 Task: Create a due date automation trigger when advanced on, on the monday before a card is due add fields with custom field "Resume" set to a date not in this week at 11:00 AM.
Action: Mouse moved to (1184, 99)
Screenshot: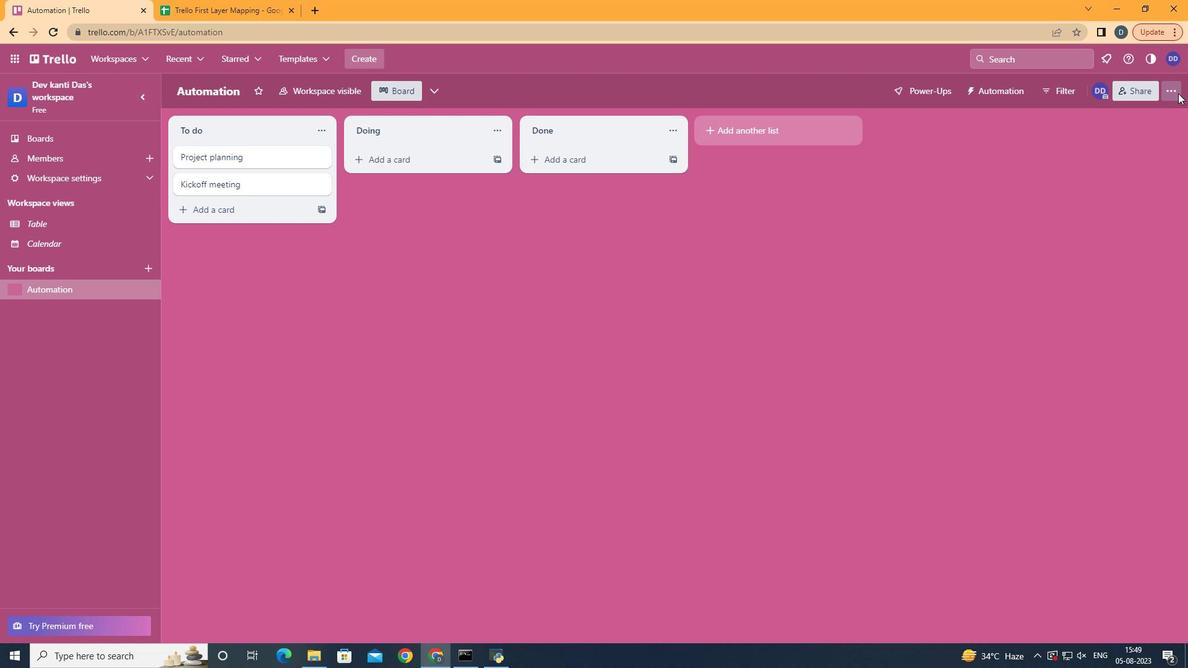 
Action: Mouse pressed left at (1184, 99)
Screenshot: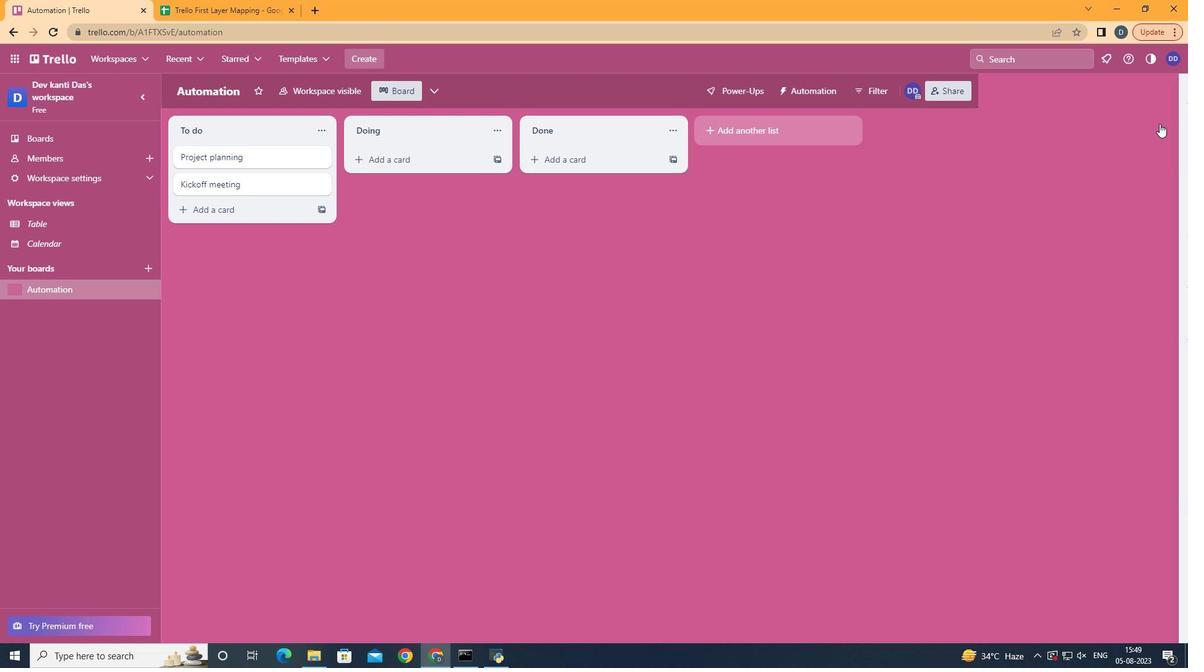 
Action: Mouse moved to (1084, 263)
Screenshot: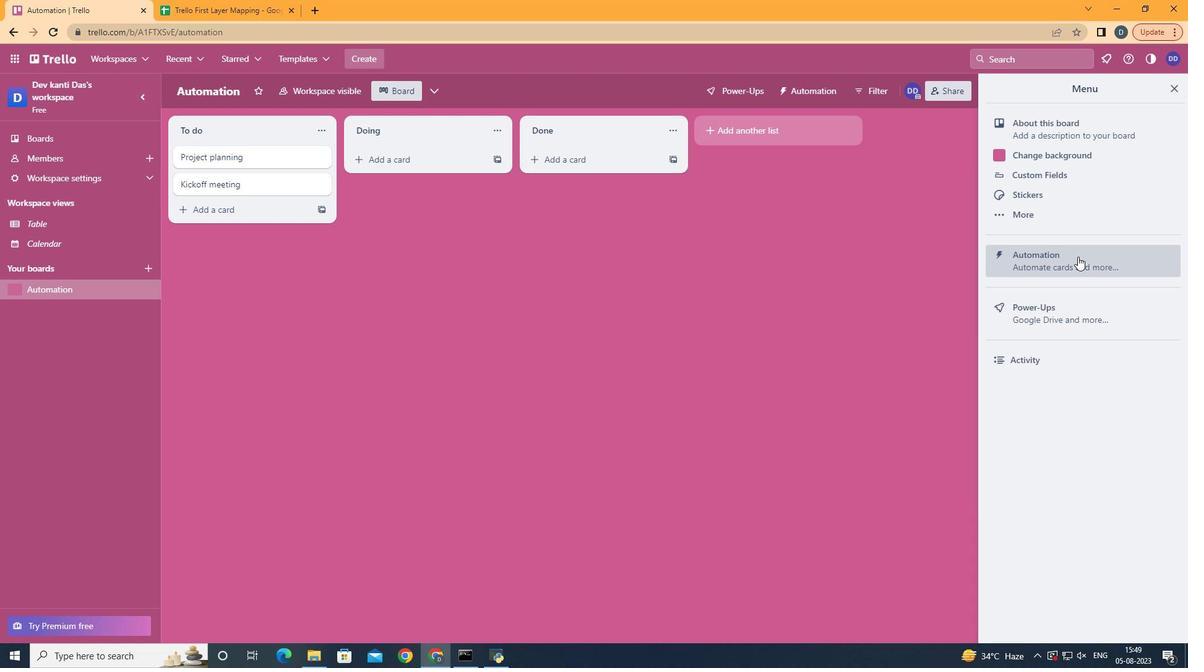 
Action: Mouse pressed left at (1084, 263)
Screenshot: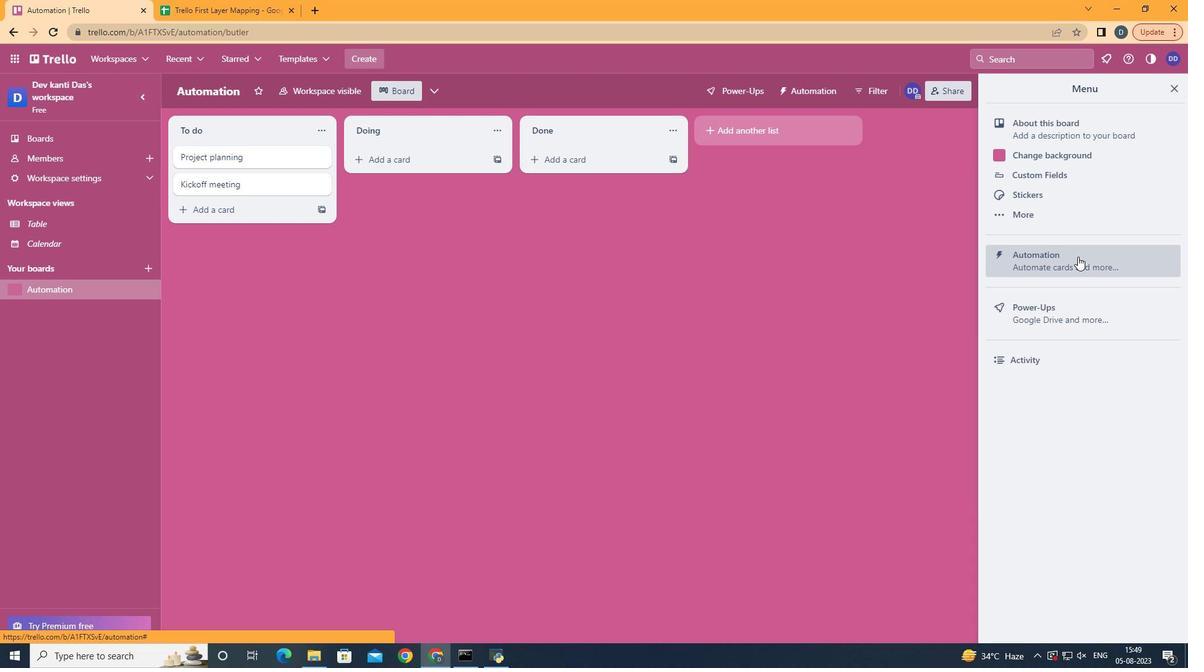 
Action: Mouse moved to (260, 257)
Screenshot: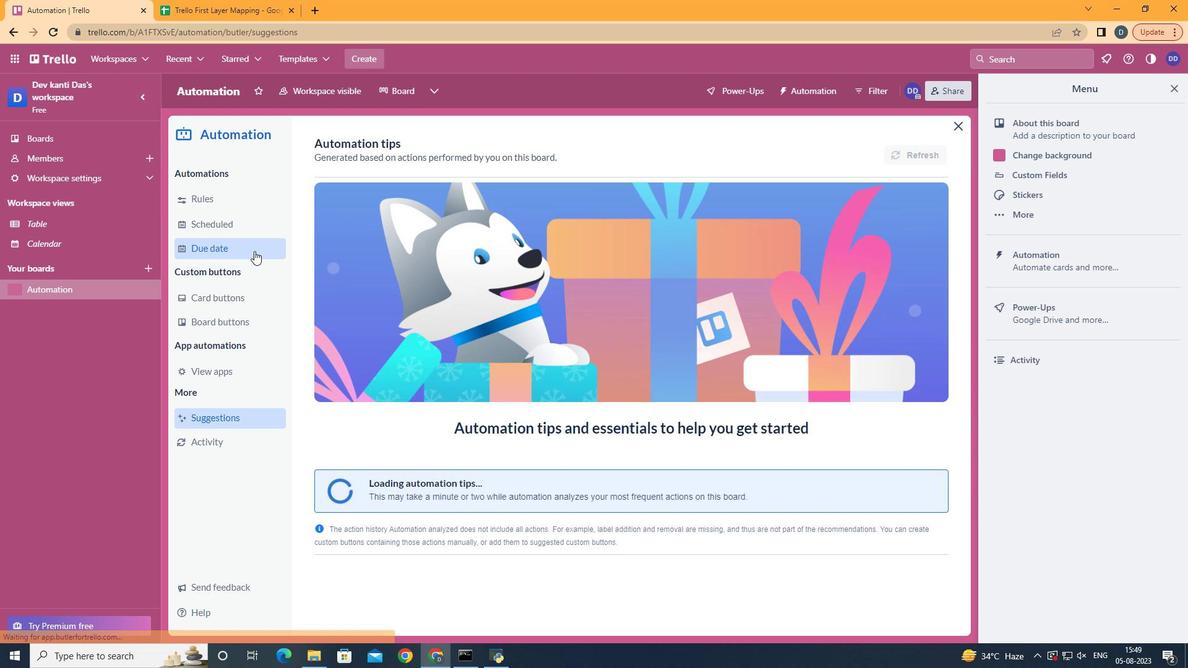 
Action: Mouse pressed left at (260, 257)
Screenshot: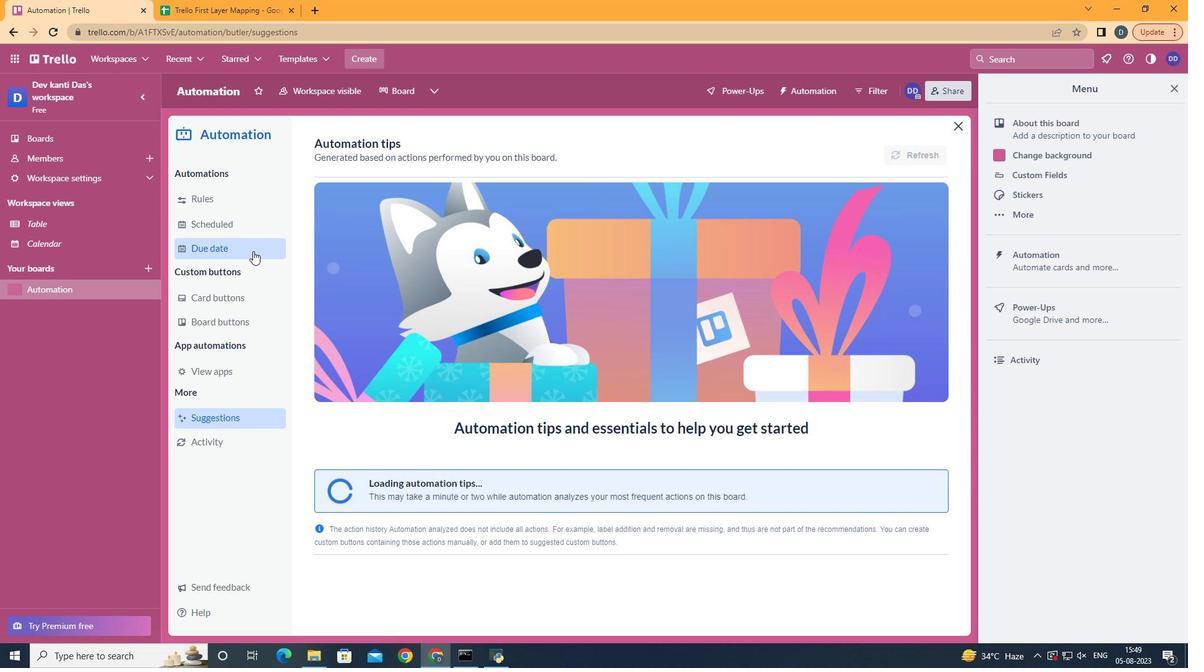 
Action: Mouse moved to (881, 156)
Screenshot: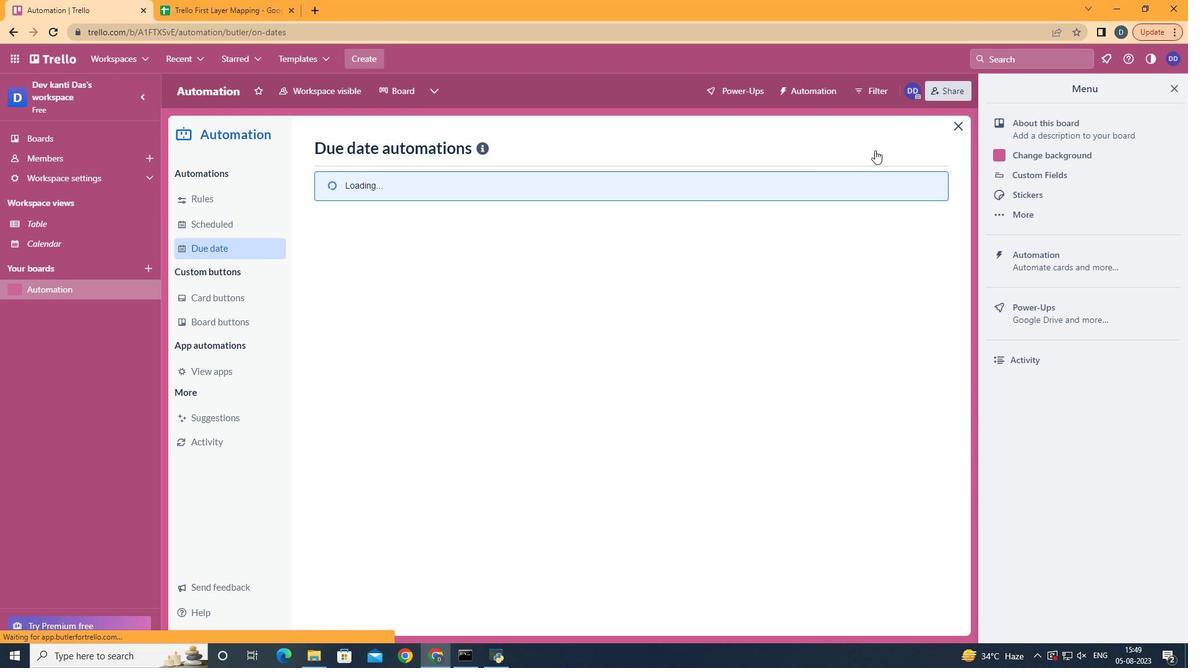 
Action: Mouse pressed left at (881, 156)
Screenshot: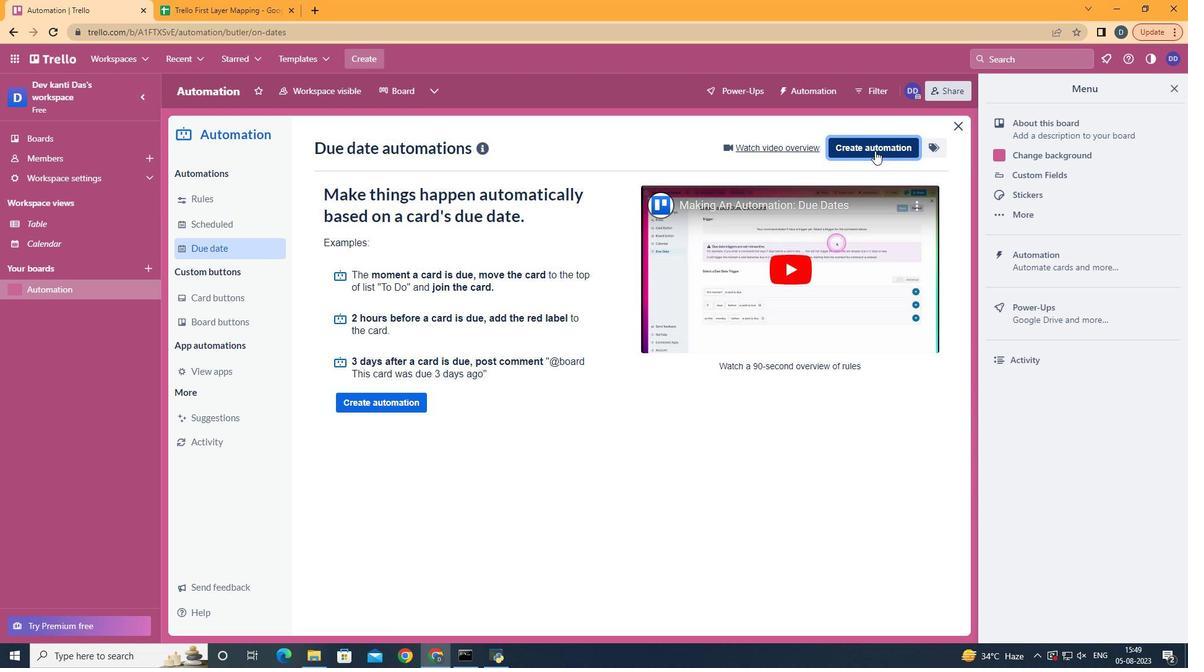 
Action: Mouse moved to (641, 275)
Screenshot: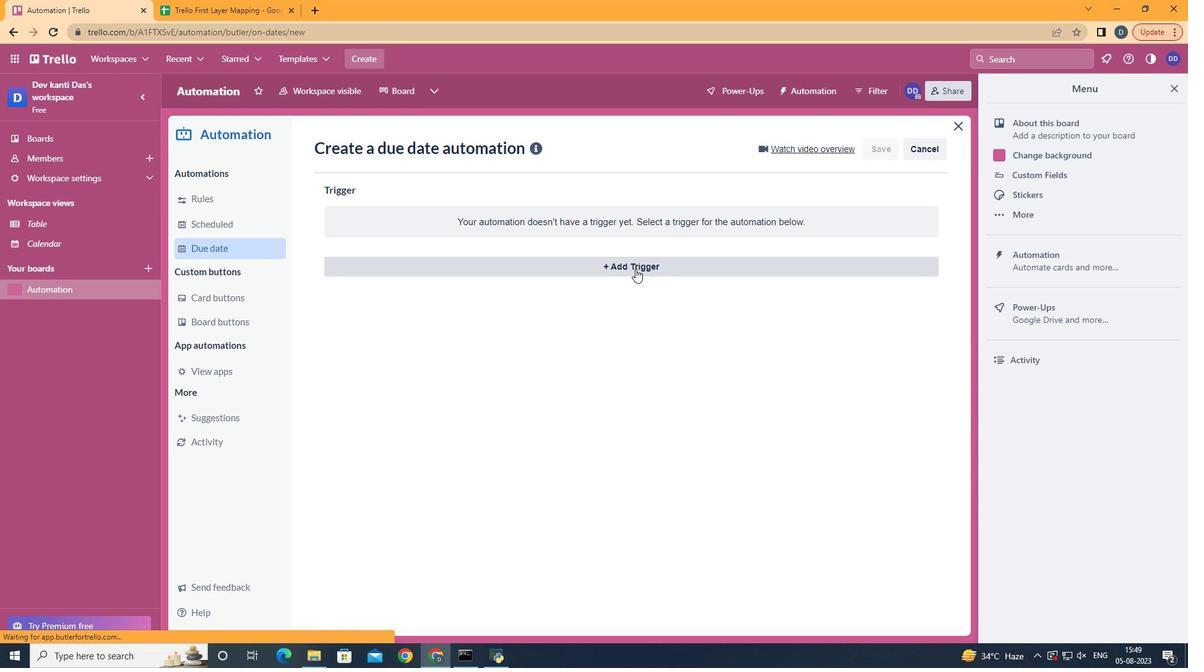 
Action: Mouse pressed left at (641, 275)
Screenshot: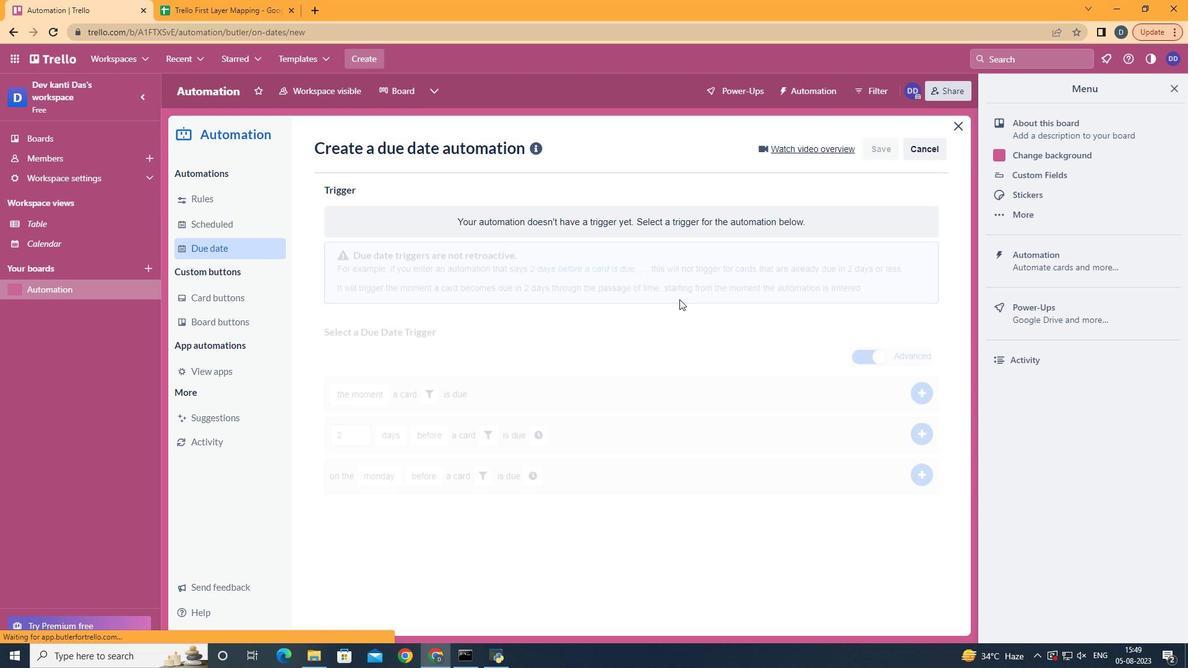 
Action: Mouse moved to (415, 324)
Screenshot: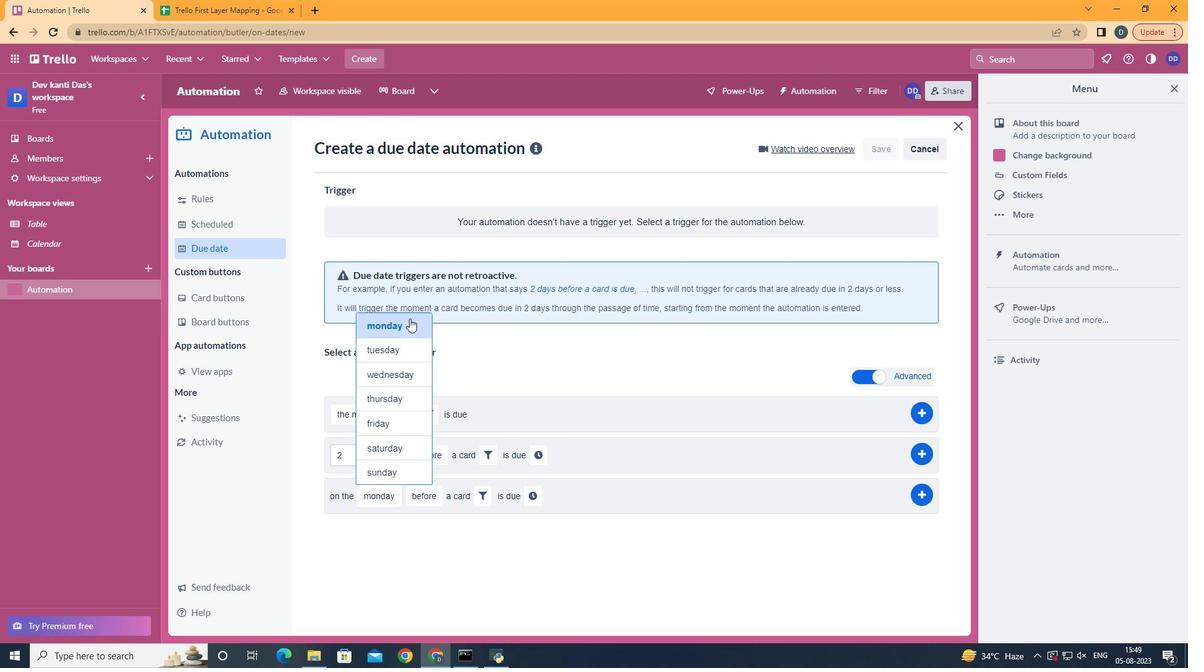 
Action: Mouse pressed left at (415, 324)
Screenshot: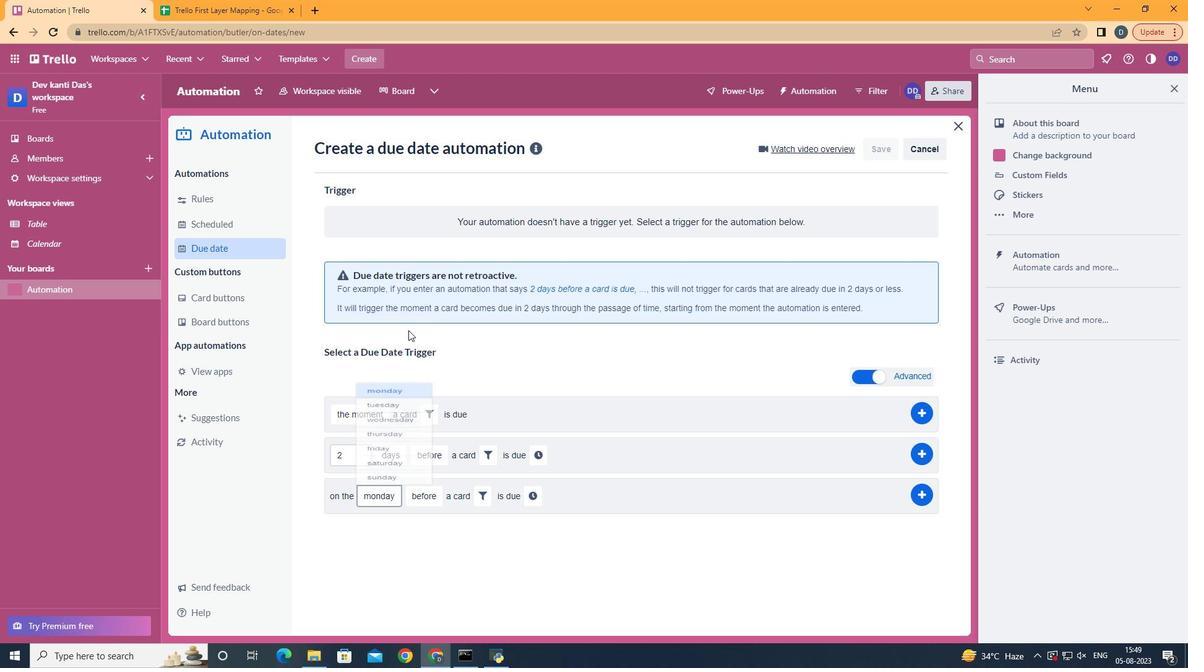 
Action: Mouse moved to (439, 530)
Screenshot: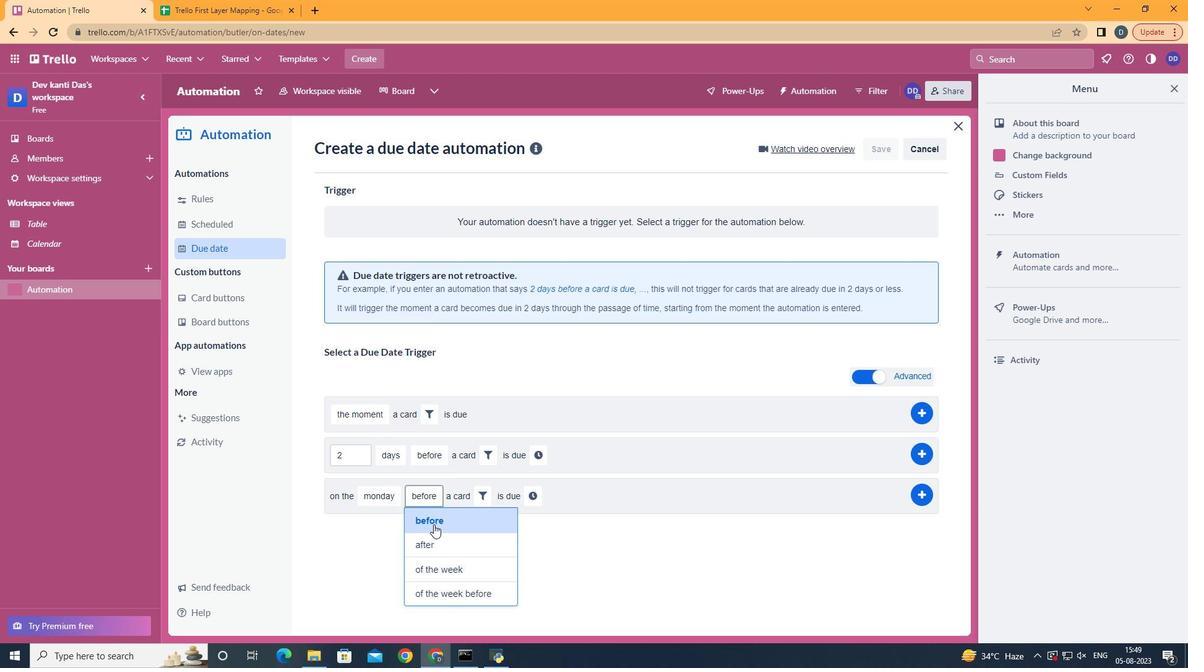 
Action: Mouse pressed left at (439, 530)
Screenshot: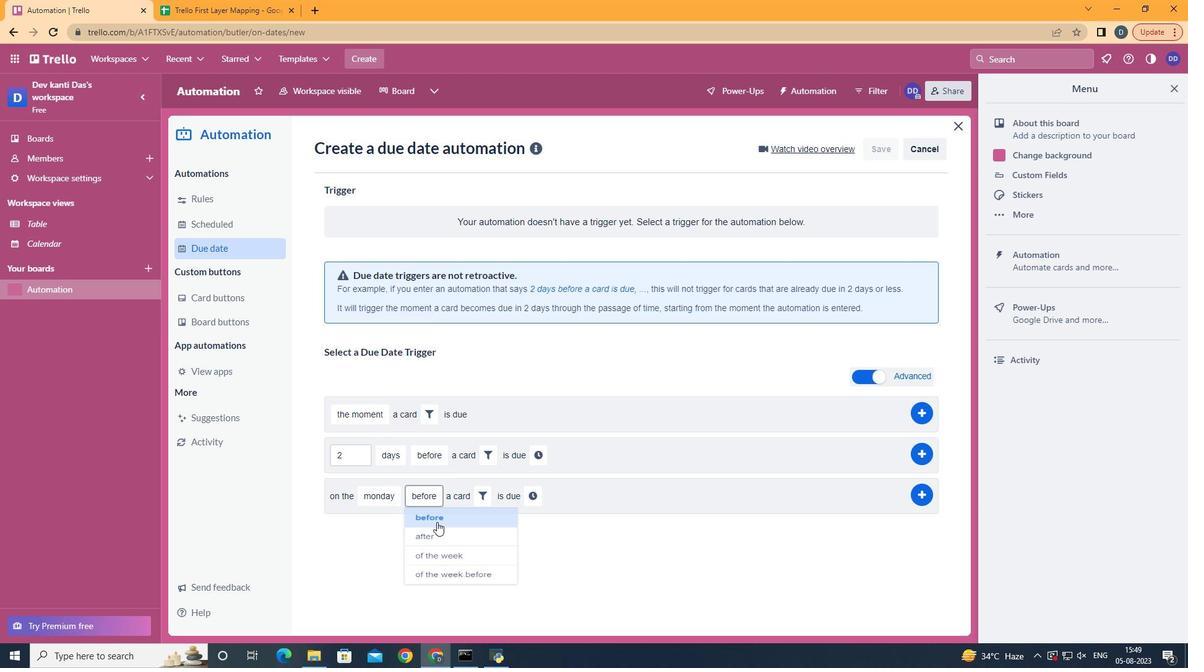 
Action: Mouse moved to (489, 510)
Screenshot: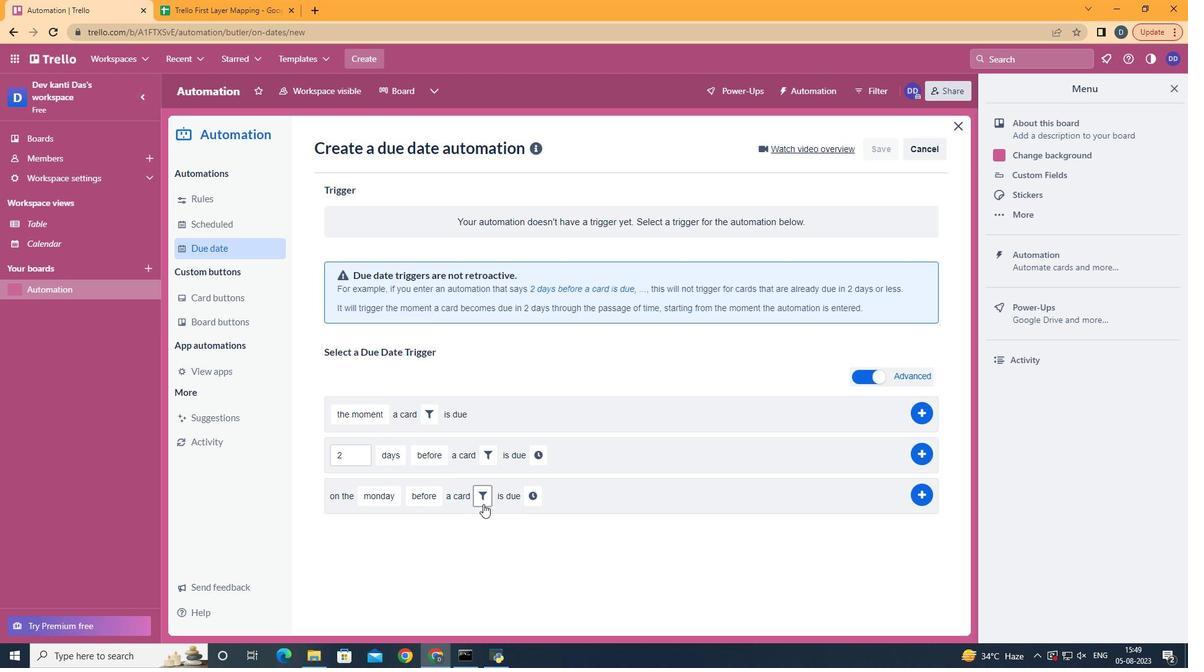 
Action: Mouse pressed left at (489, 510)
Screenshot: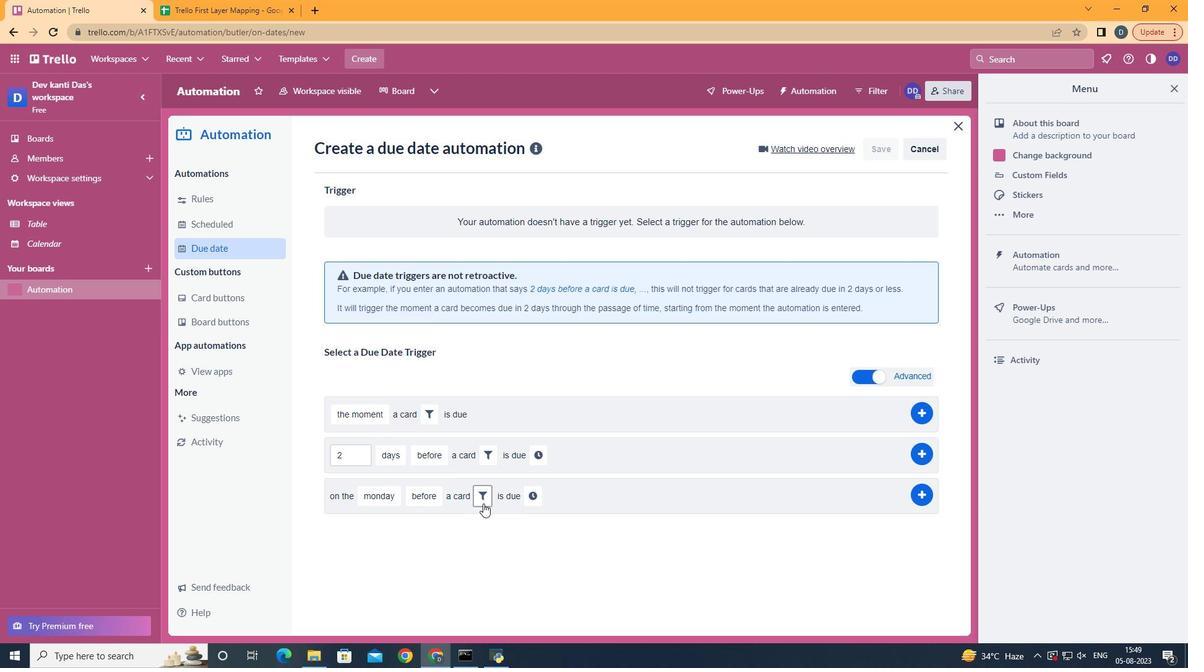 
Action: Mouse moved to (705, 537)
Screenshot: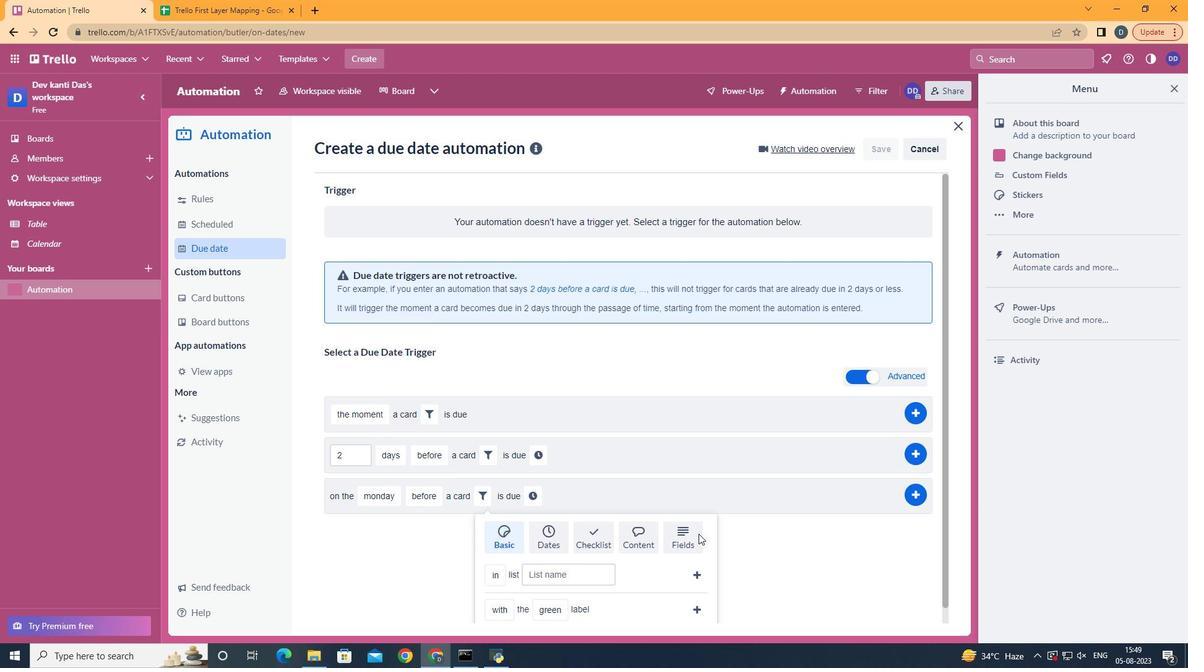 
Action: Mouse pressed left at (705, 537)
Screenshot: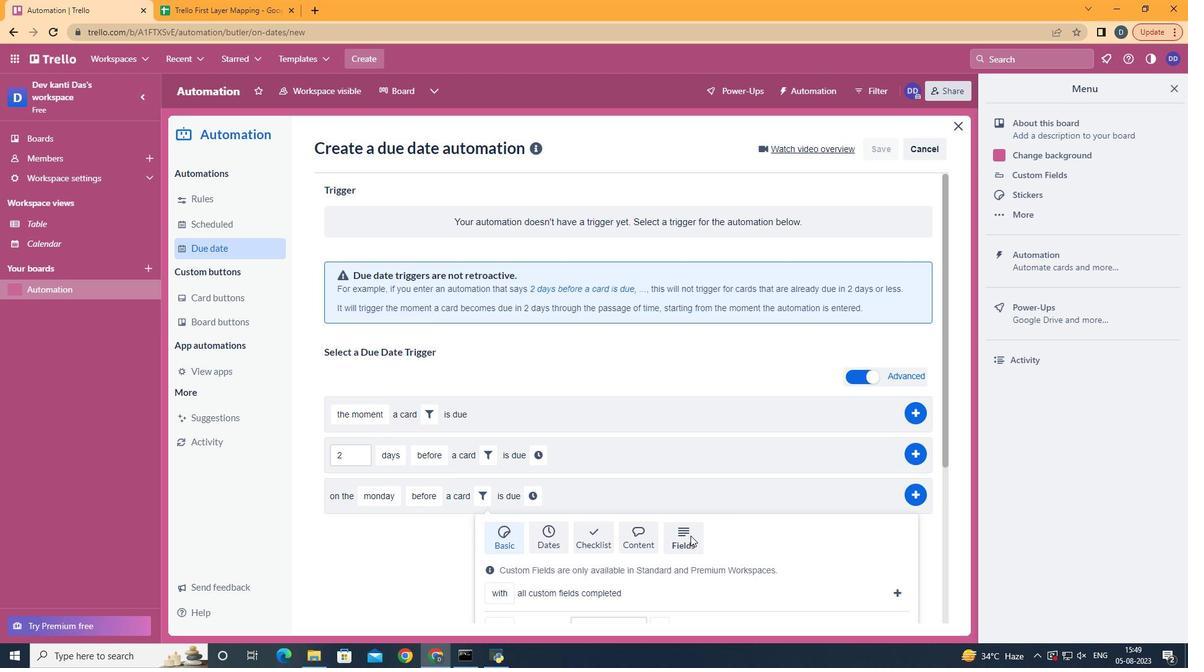 
Action: Mouse moved to (695, 538)
Screenshot: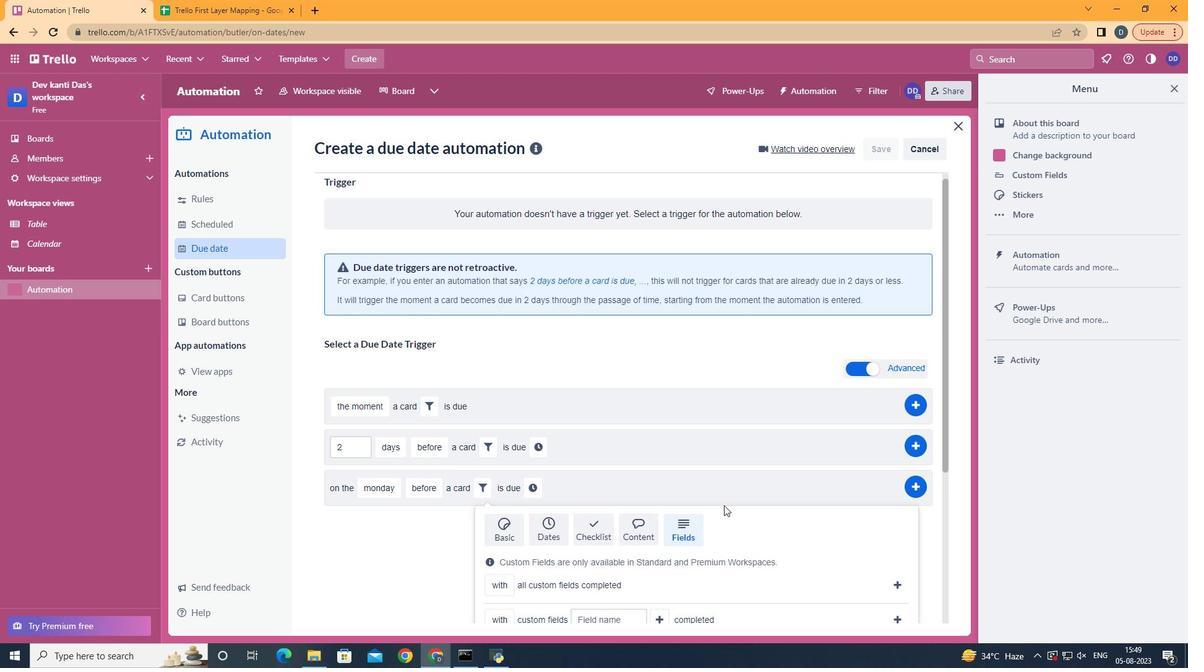 
Action: Mouse scrolled (695, 537) with delta (0, 0)
Screenshot: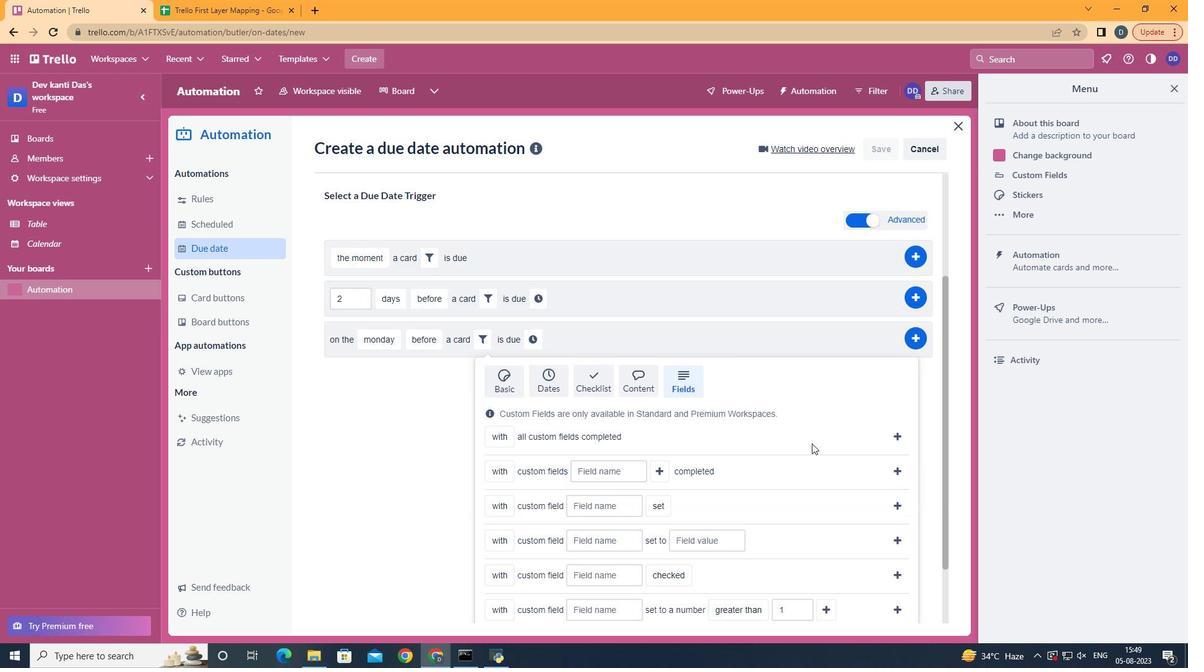 
Action: Mouse scrolled (695, 537) with delta (0, 0)
Screenshot: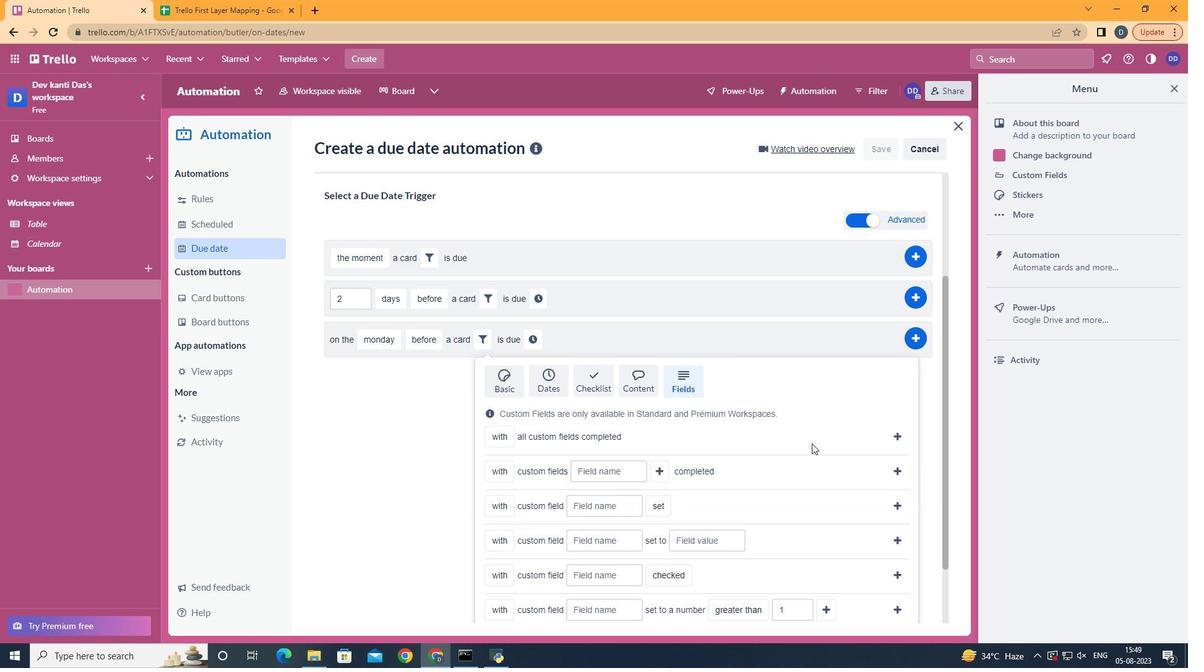 
Action: Mouse scrolled (695, 537) with delta (0, 0)
Screenshot: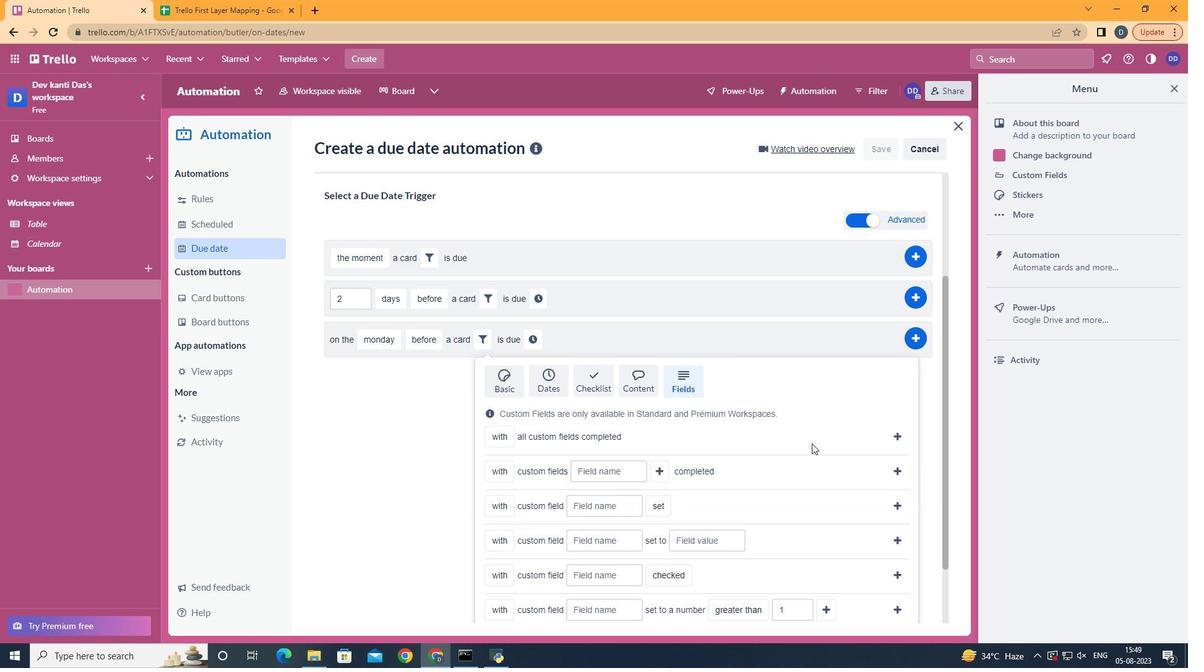 
Action: Mouse scrolled (695, 537) with delta (0, 0)
Screenshot: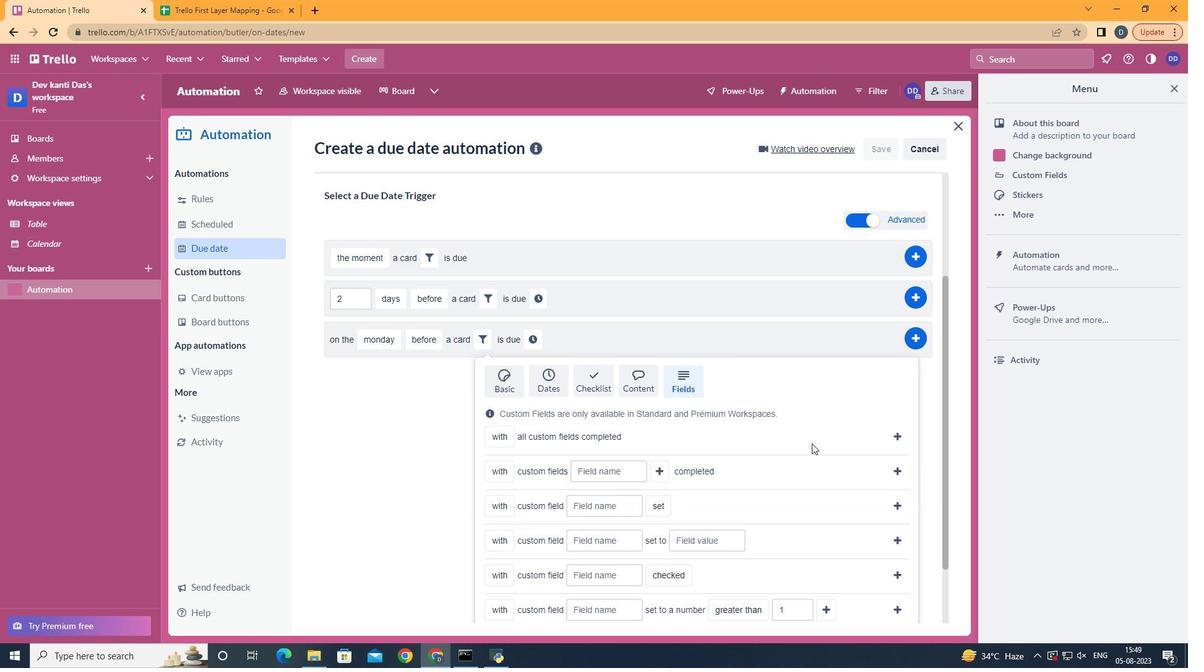 
Action: Mouse moved to (695, 533)
Screenshot: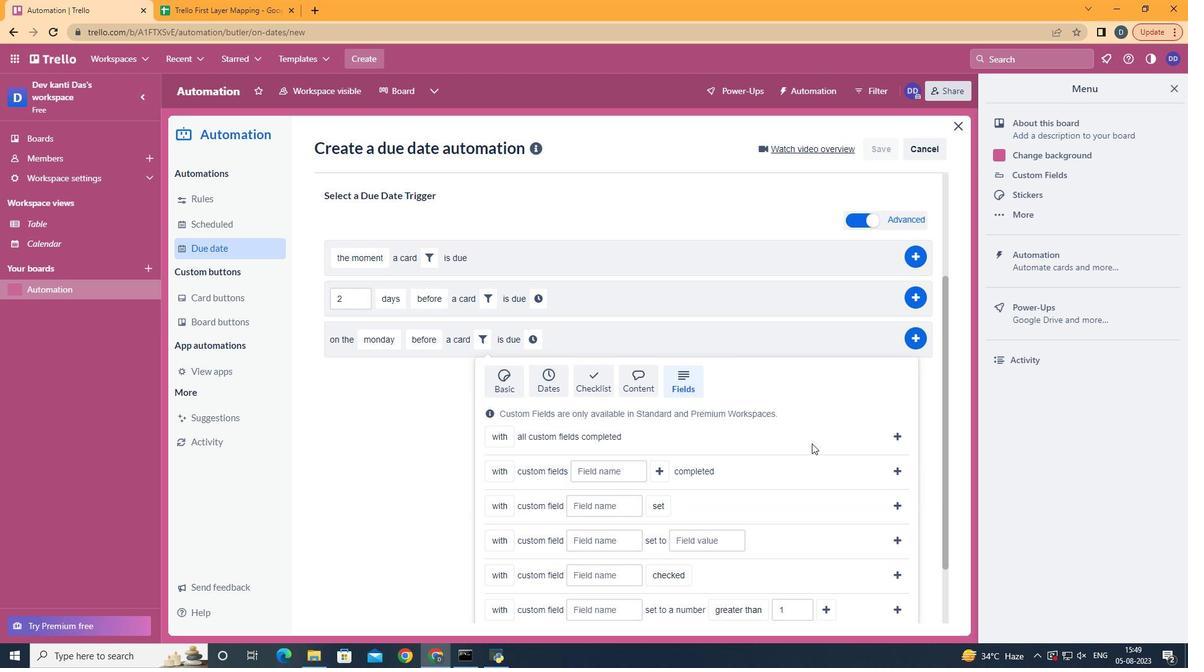 
Action: Mouse scrolled (695, 532) with delta (0, 0)
Screenshot: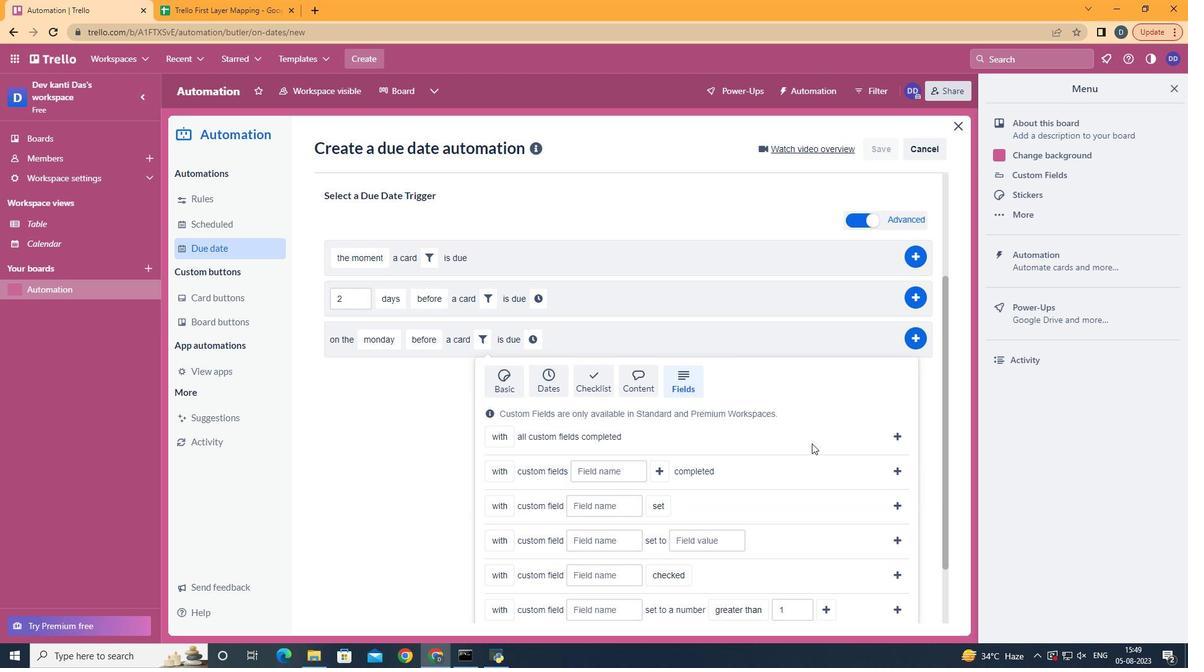 
Action: Mouse moved to (708, 524)
Screenshot: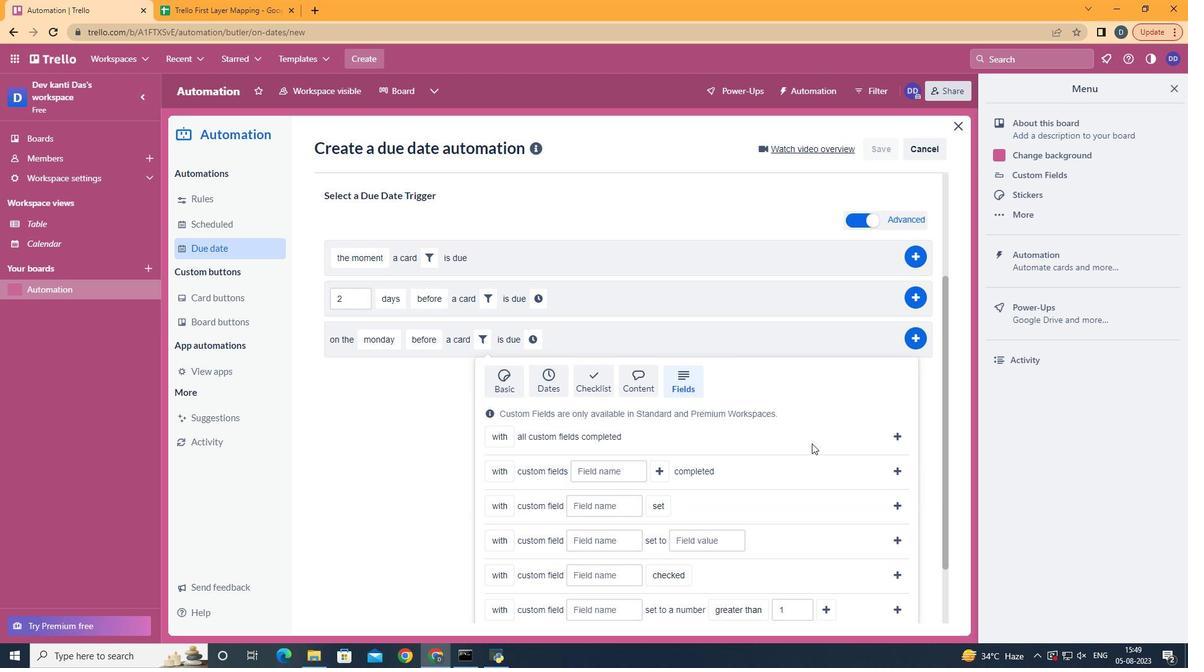 
Action: Mouse scrolled (708, 523) with delta (0, 0)
Screenshot: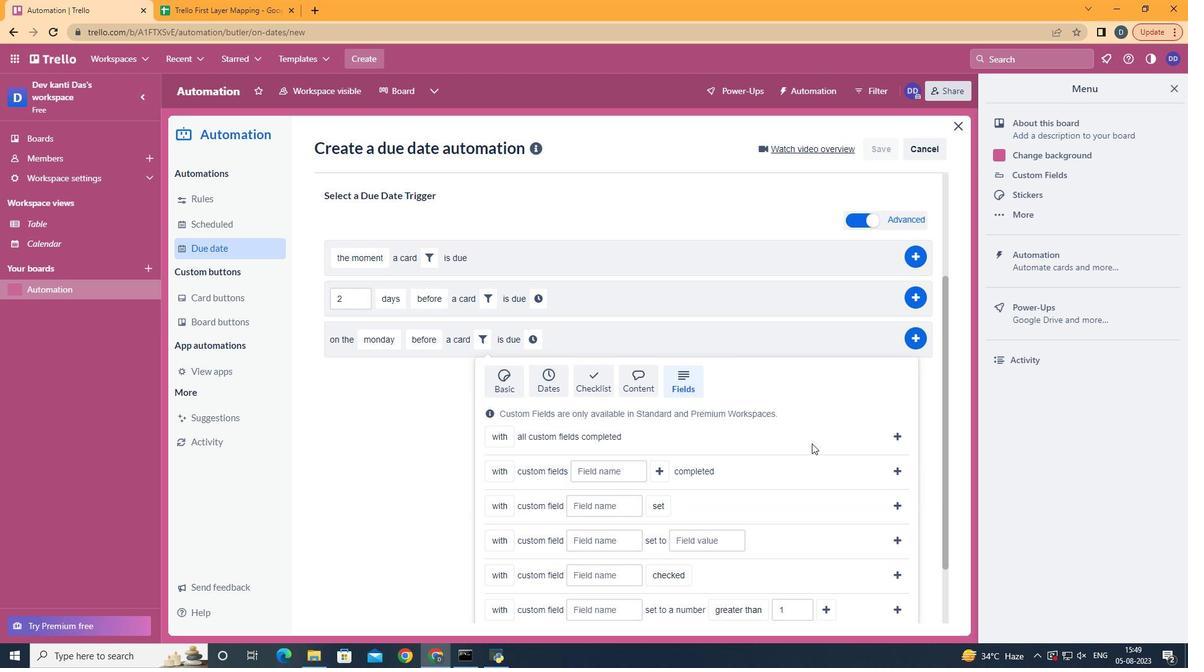 
Action: Mouse moved to (512, 594)
Screenshot: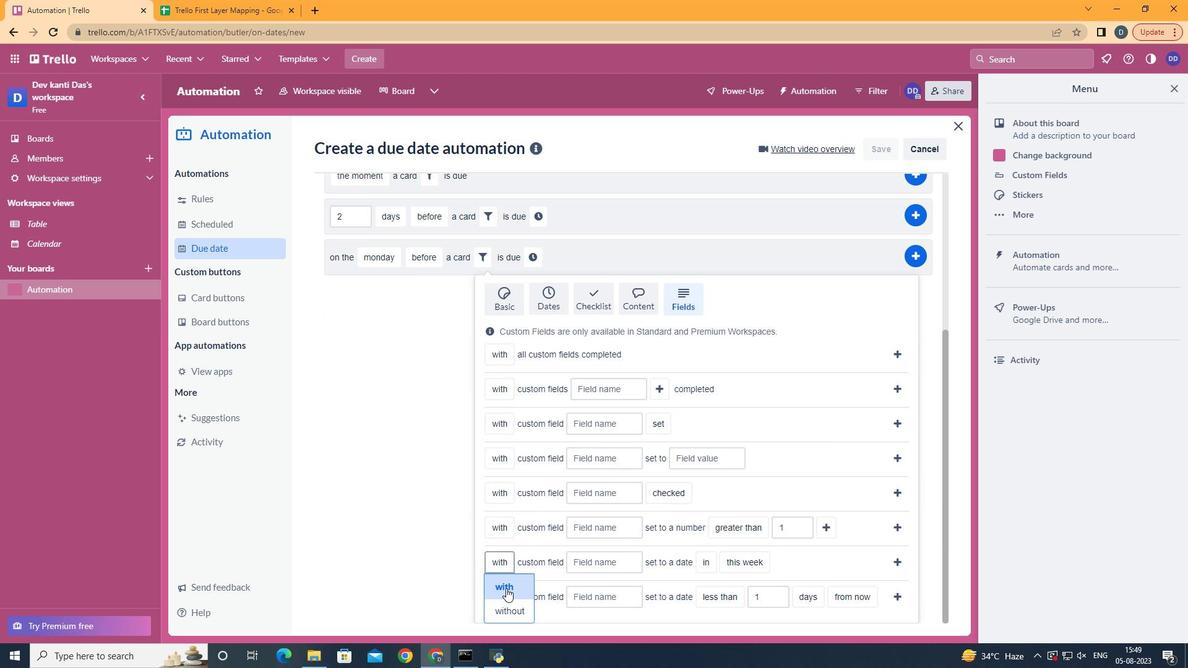 
Action: Mouse pressed left at (512, 594)
Screenshot: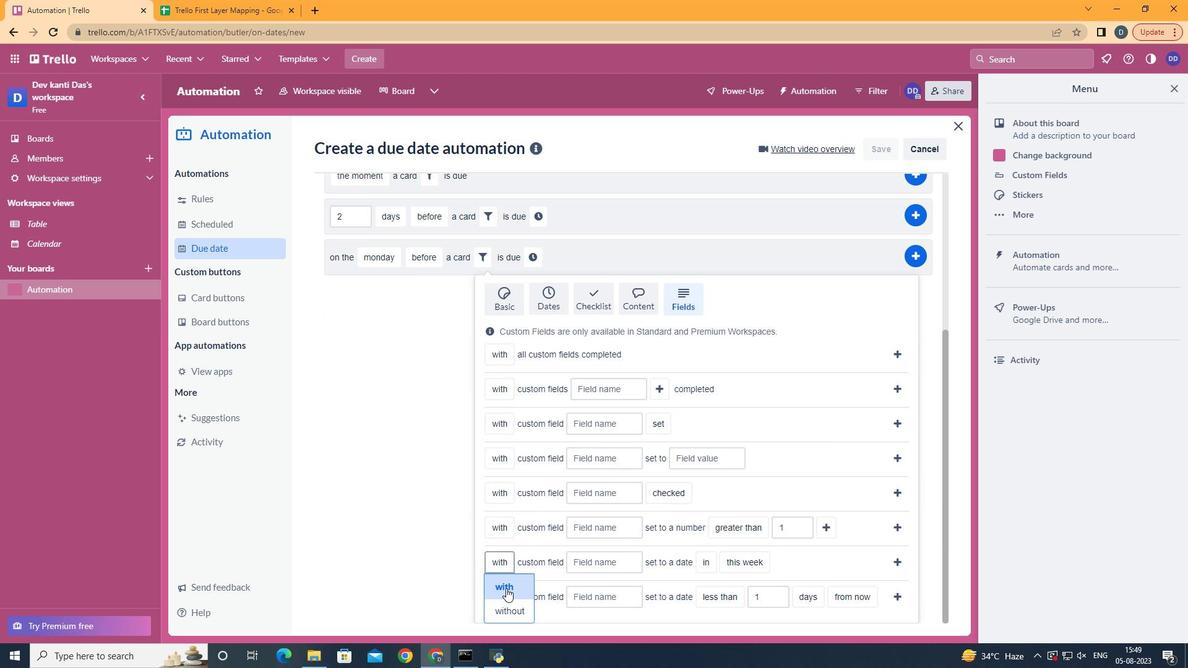 
Action: Mouse moved to (618, 569)
Screenshot: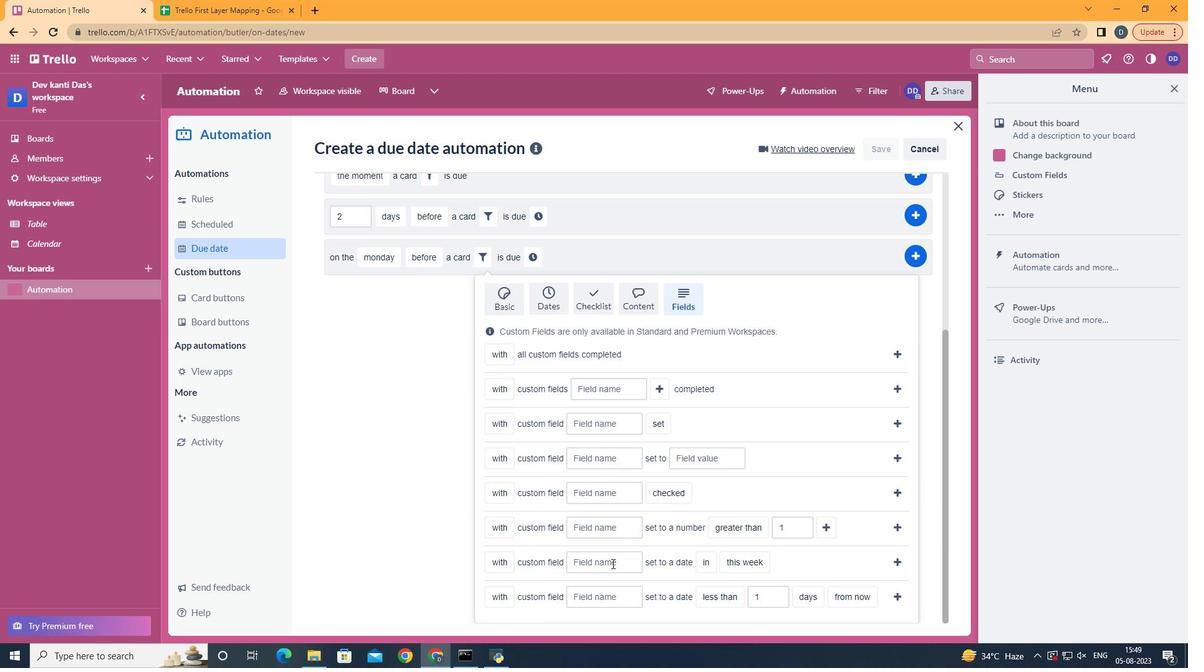 
Action: Mouse pressed left at (618, 569)
Screenshot: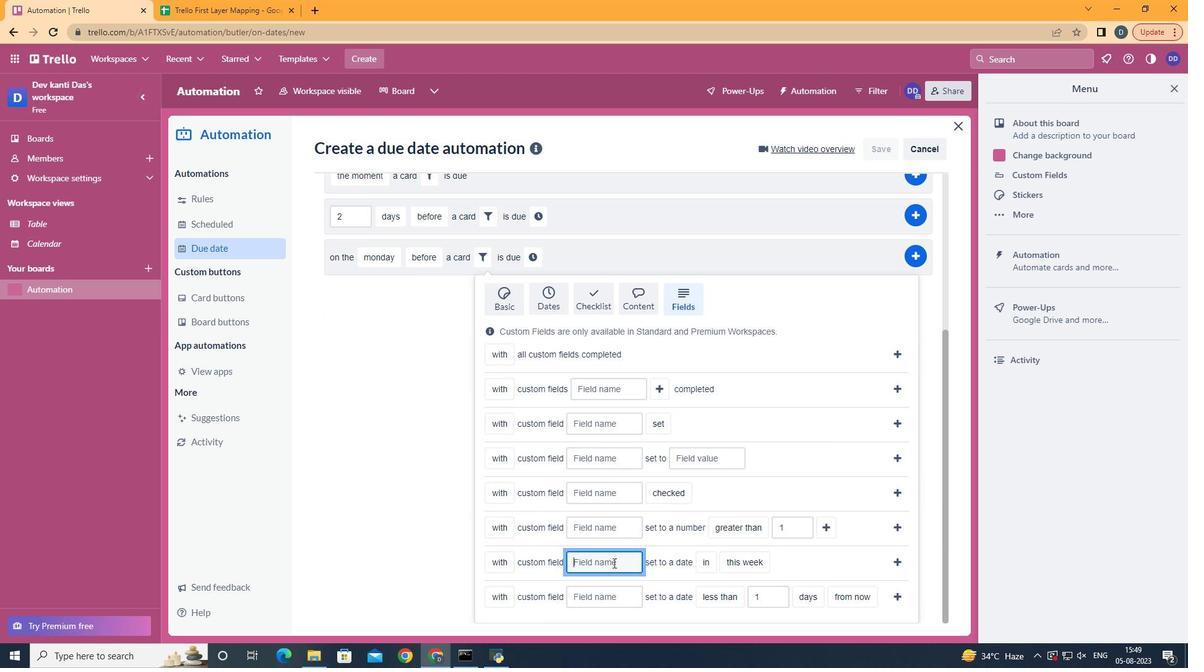 
Action: Mouse moved to (619, 569)
Screenshot: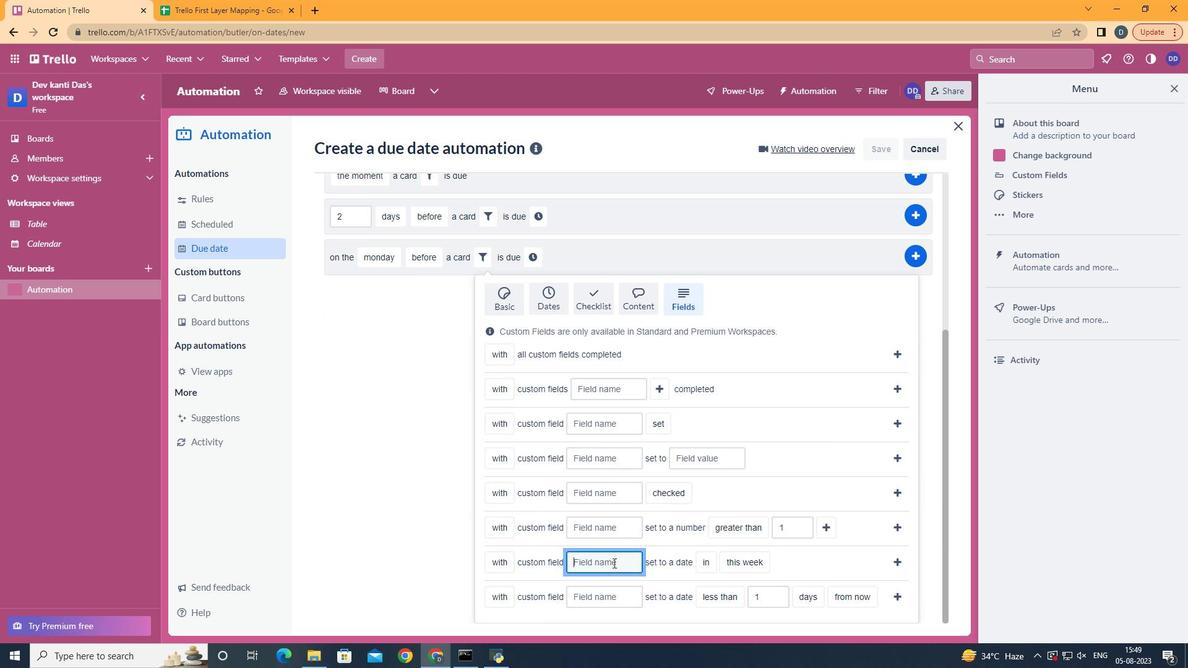 
Action: Key pressed <Key.shift>Resume
Screenshot: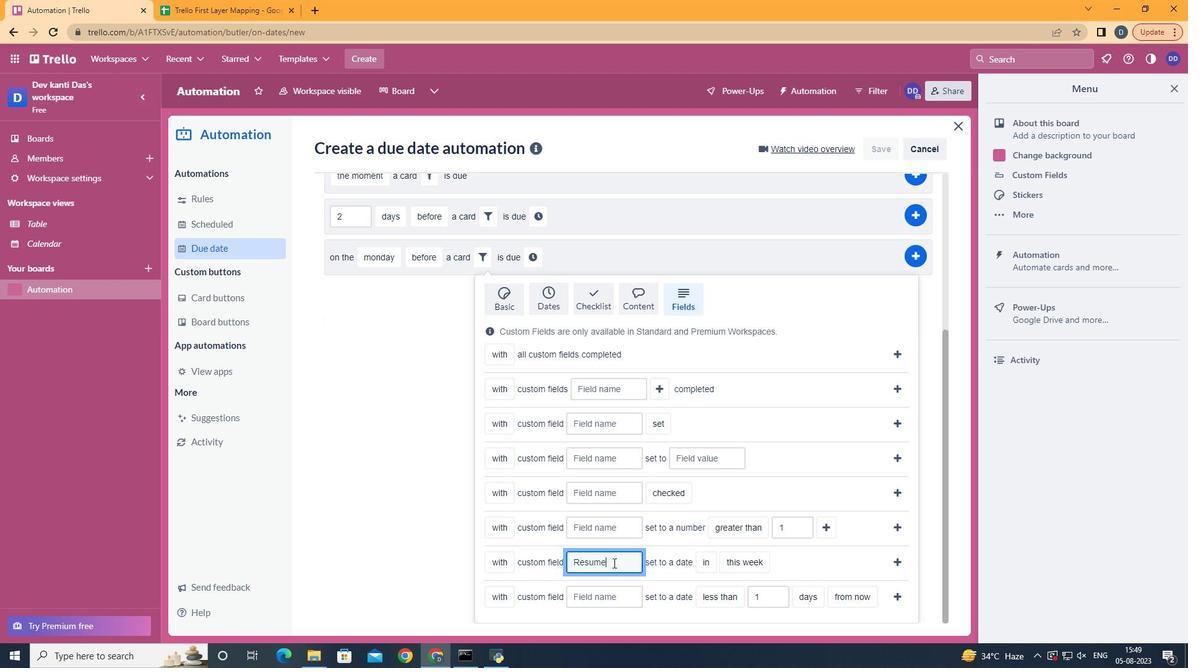 
Action: Mouse moved to (723, 620)
Screenshot: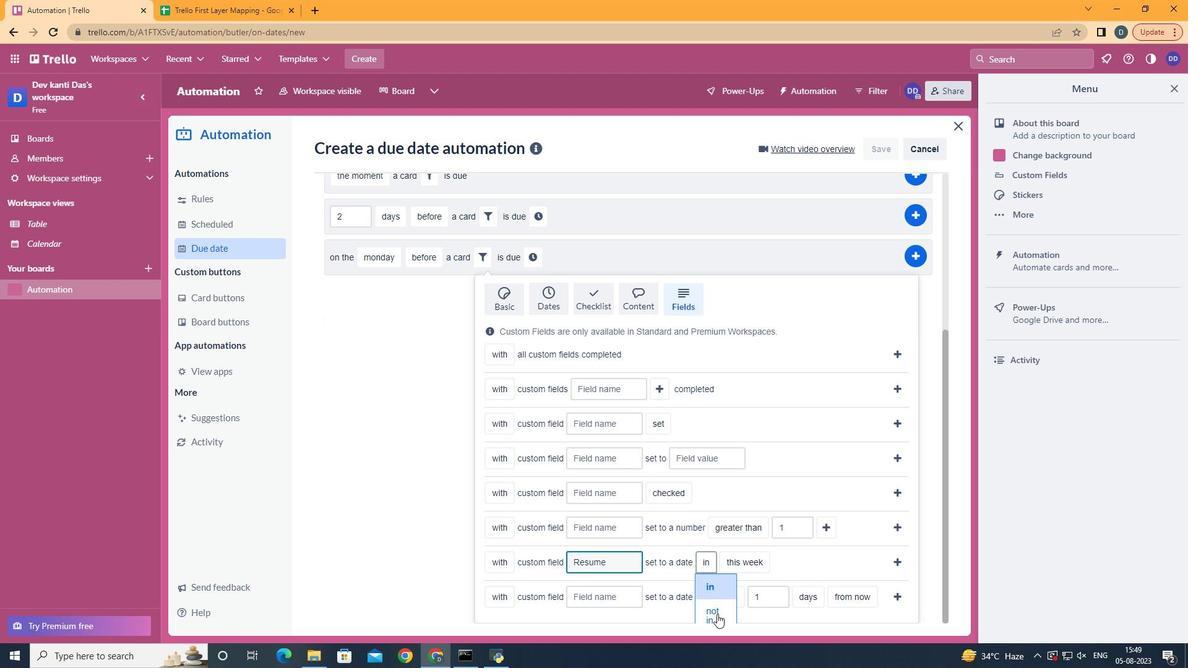 
Action: Mouse pressed left at (723, 620)
Screenshot: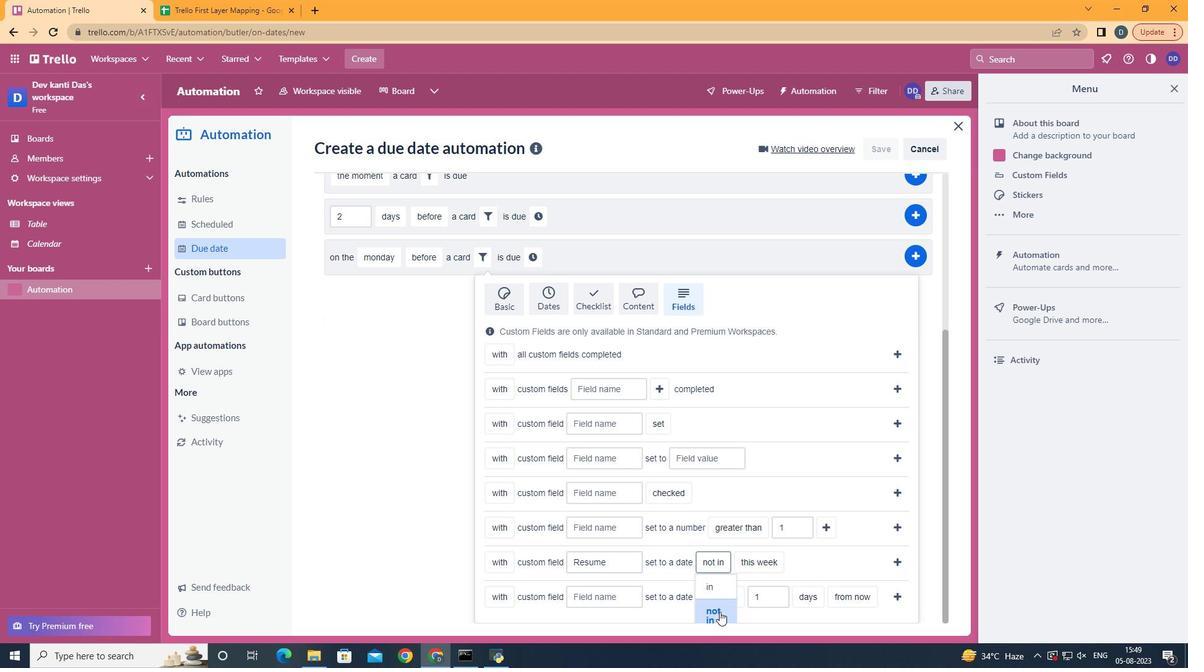 
Action: Mouse moved to (782, 590)
Screenshot: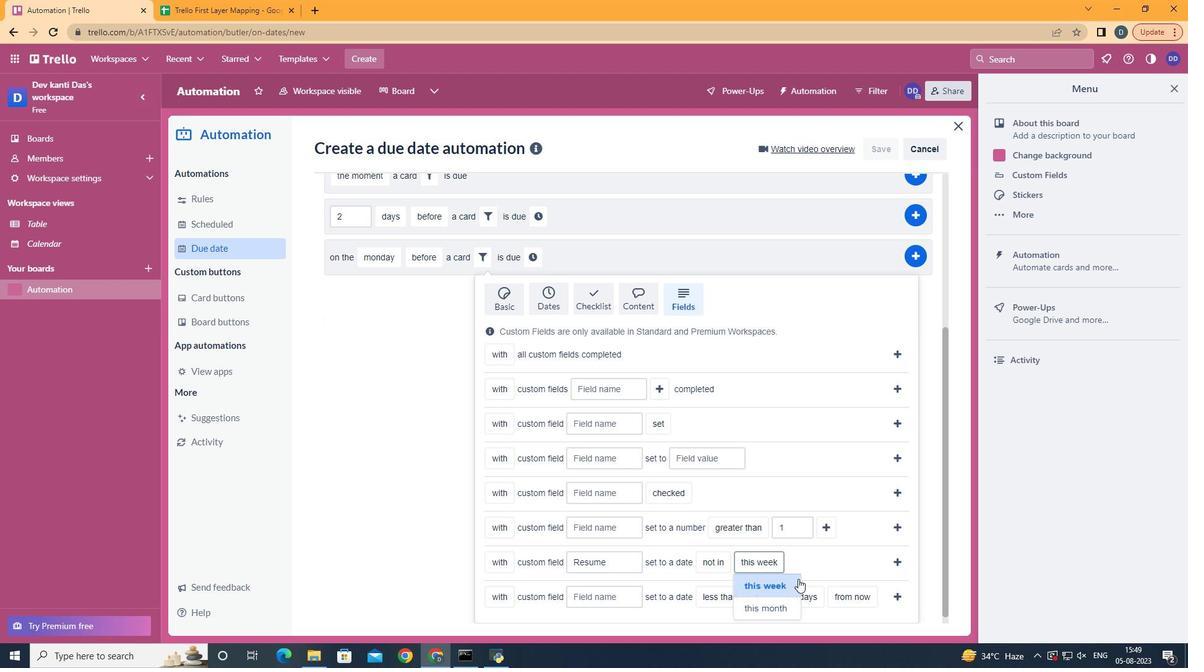 
Action: Mouse pressed left at (782, 590)
Screenshot: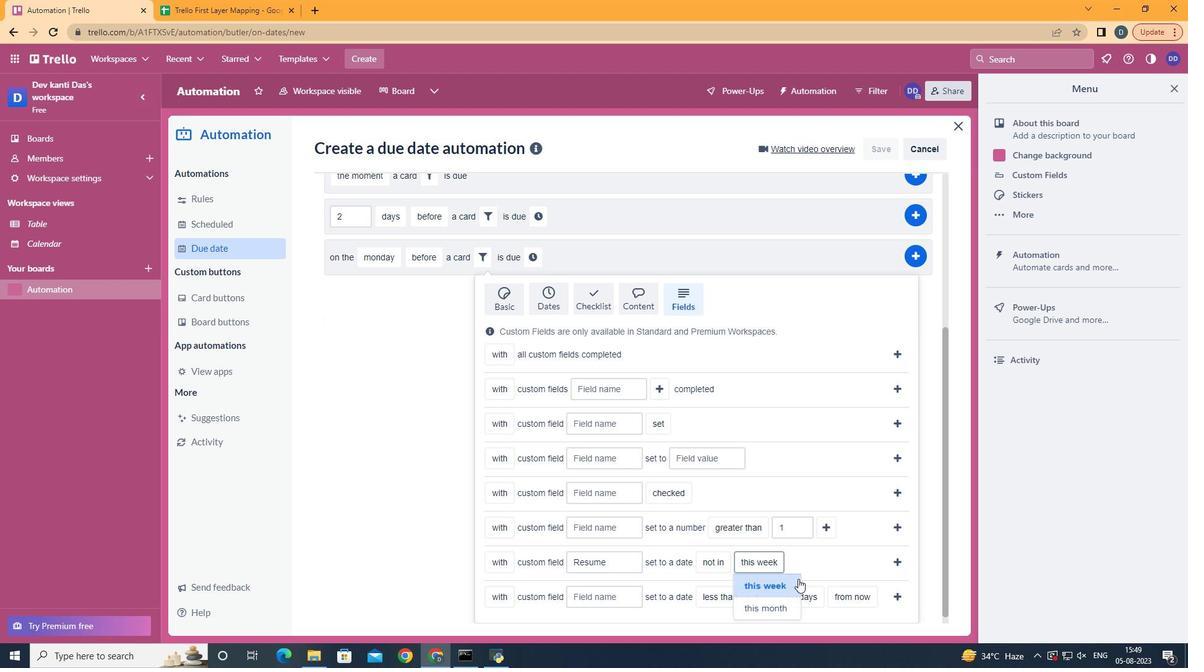 
Action: Mouse moved to (899, 569)
Screenshot: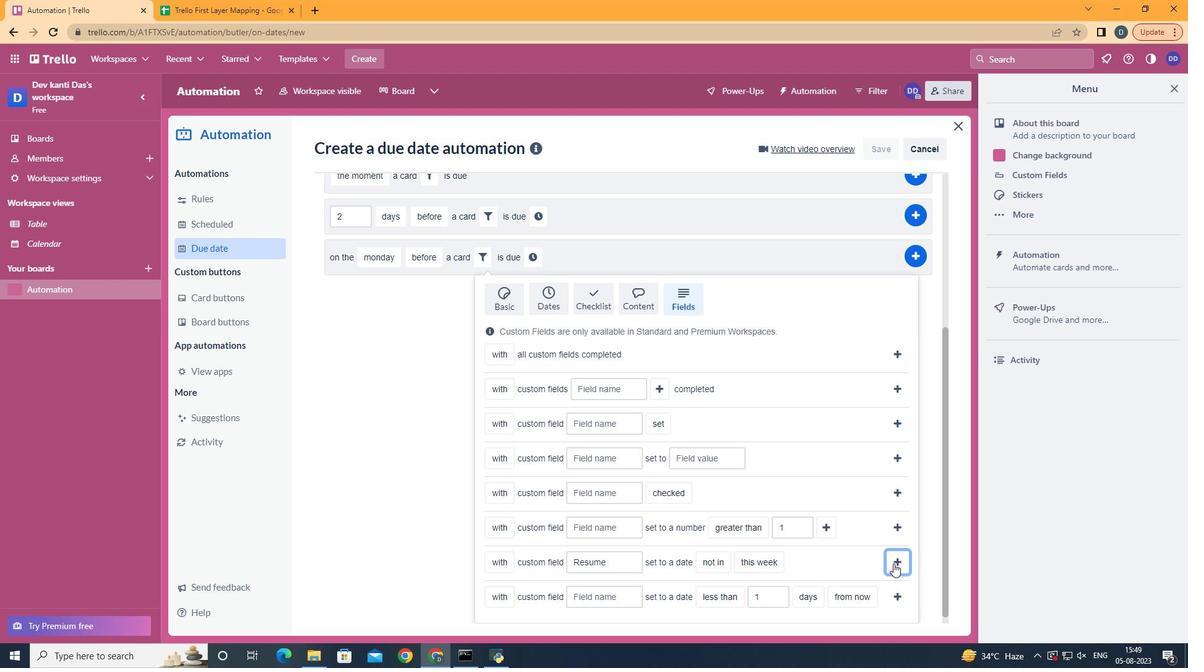 
Action: Mouse pressed left at (899, 569)
Screenshot: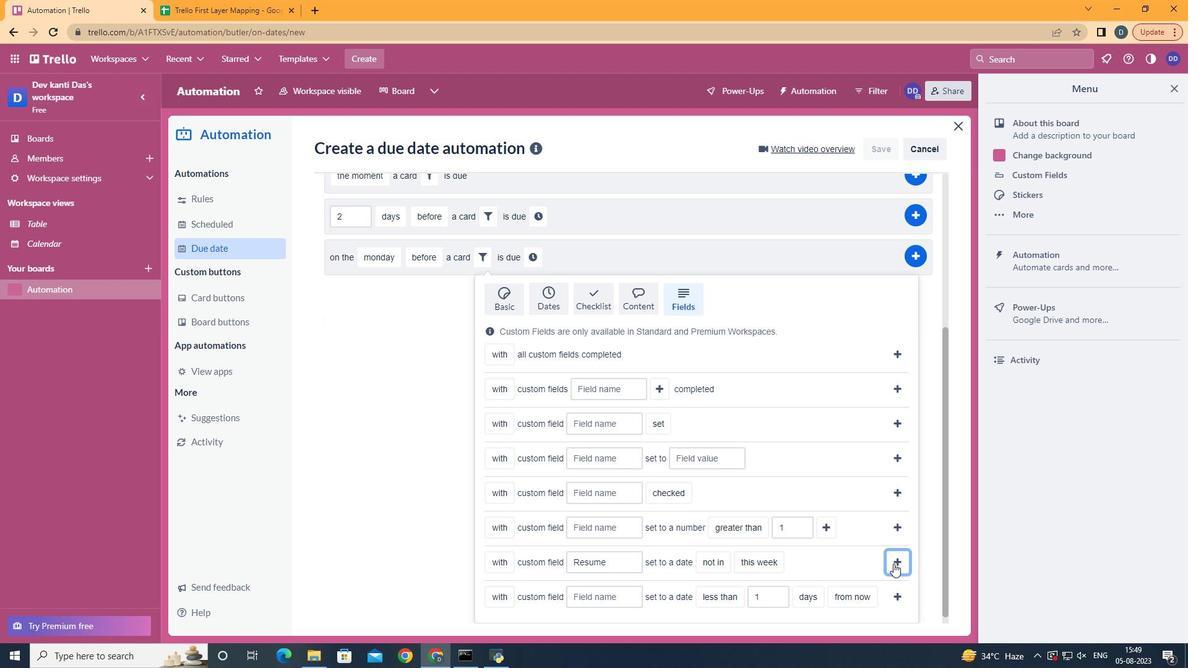 
Action: Mouse moved to (800, 500)
Screenshot: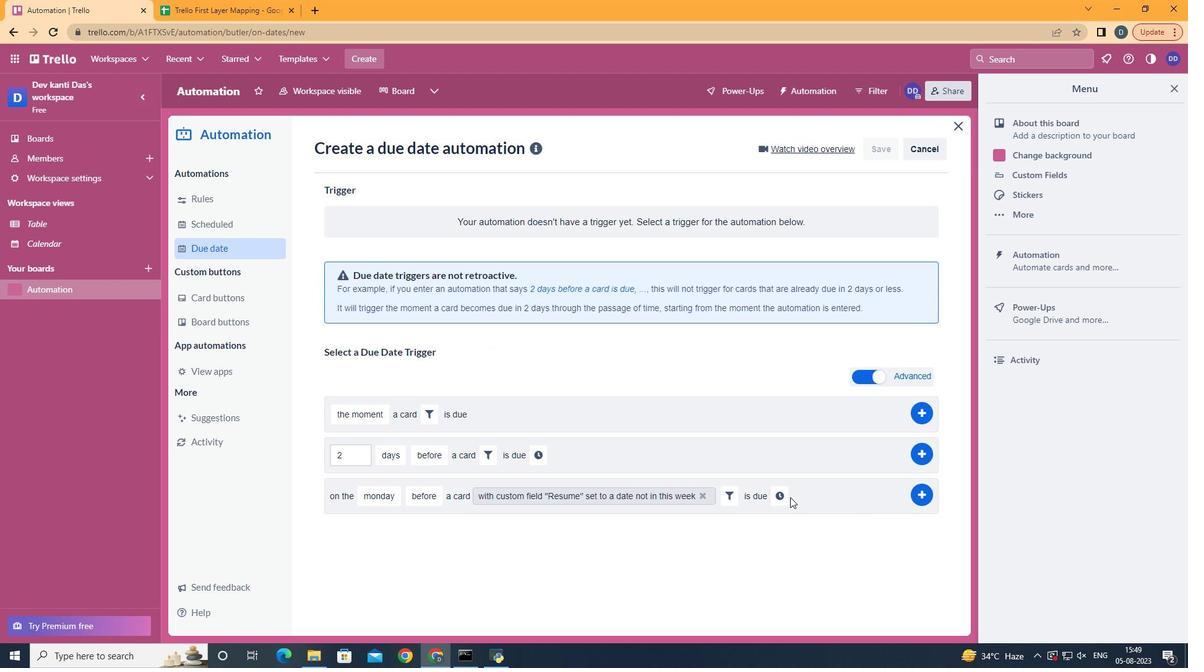
Action: Mouse pressed left at (800, 500)
Screenshot: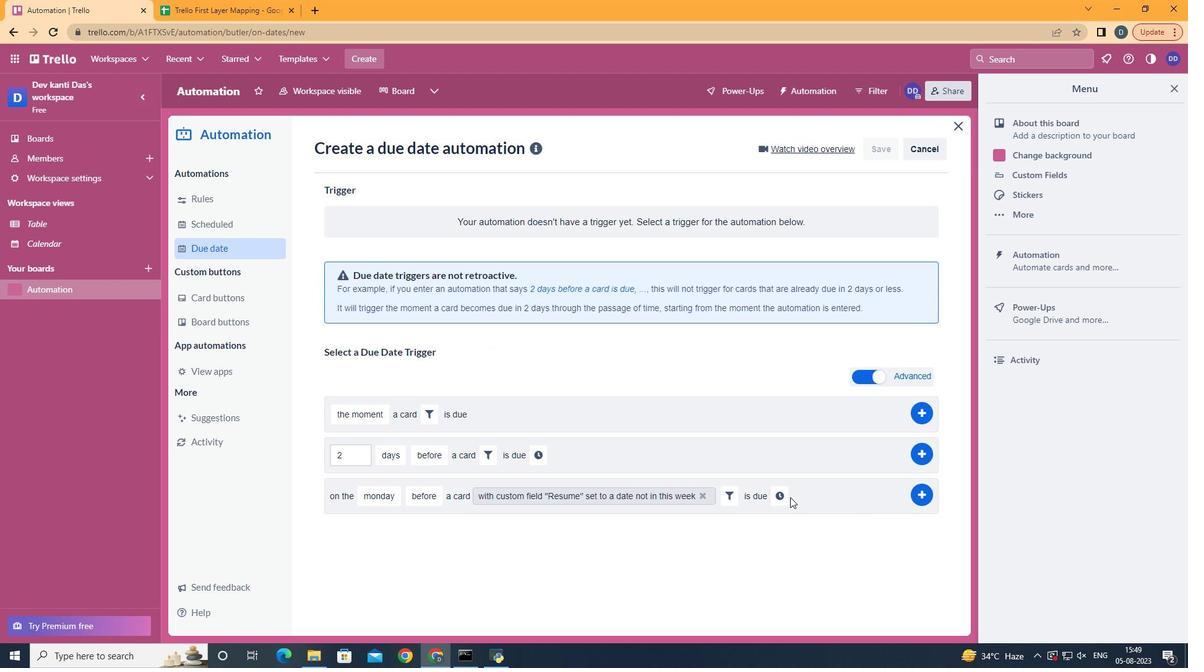 
Action: Mouse moved to (796, 503)
Screenshot: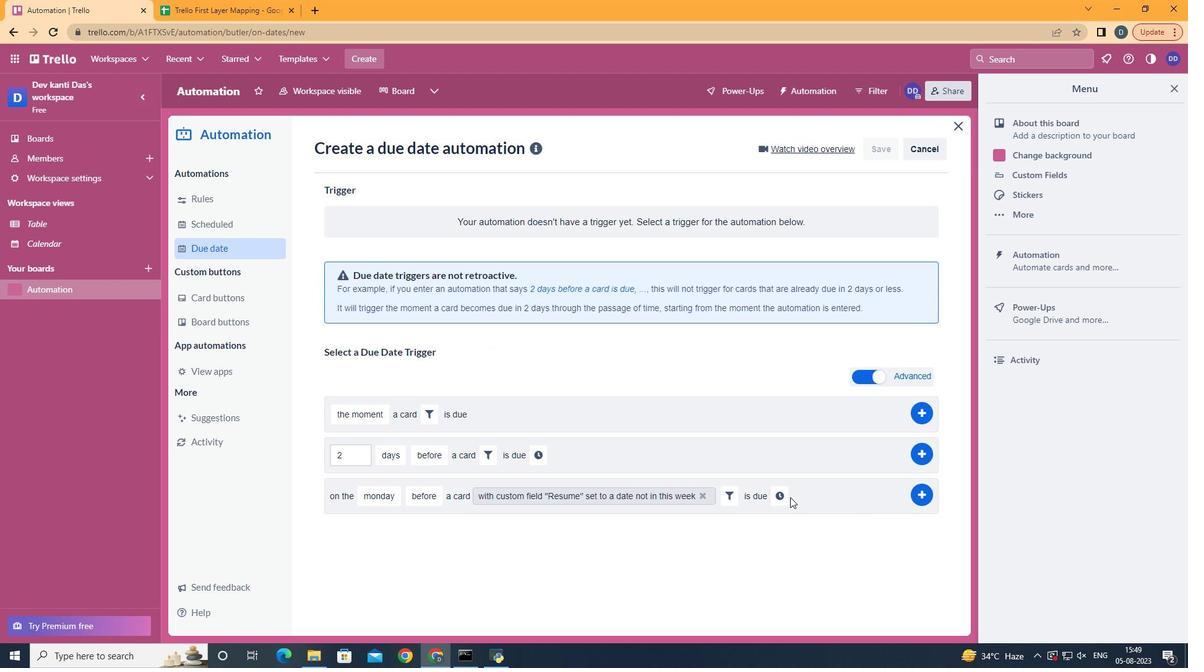 
Action: Mouse pressed left at (796, 503)
Screenshot: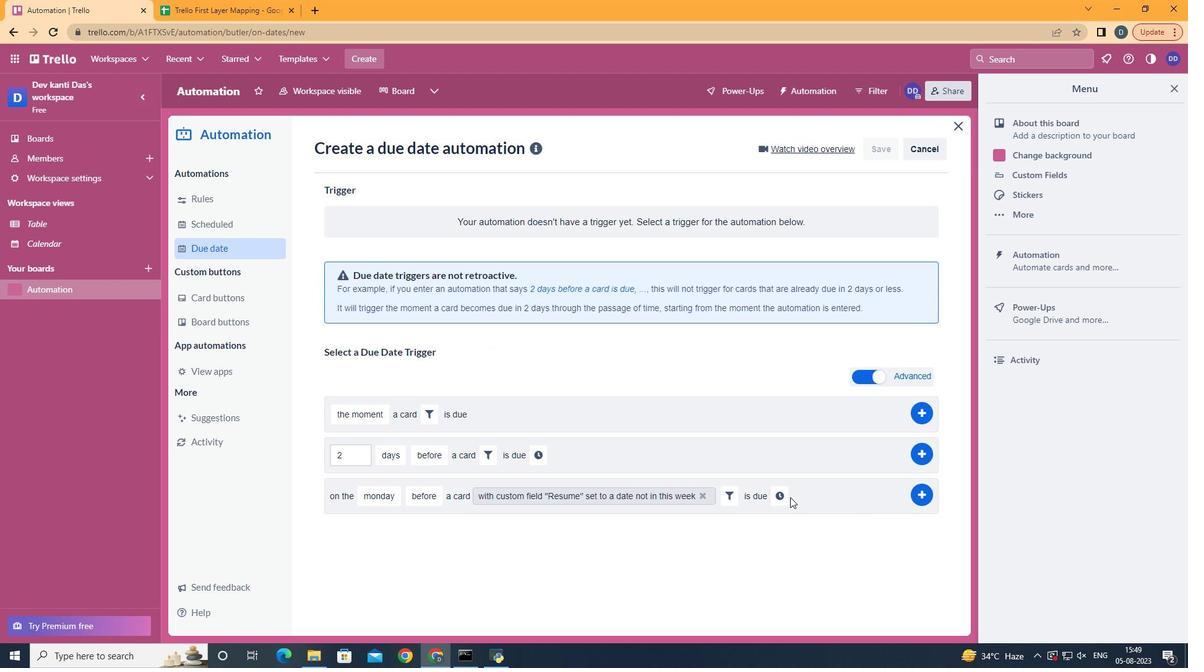 
Action: Mouse moved to (791, 503)
Screenshot: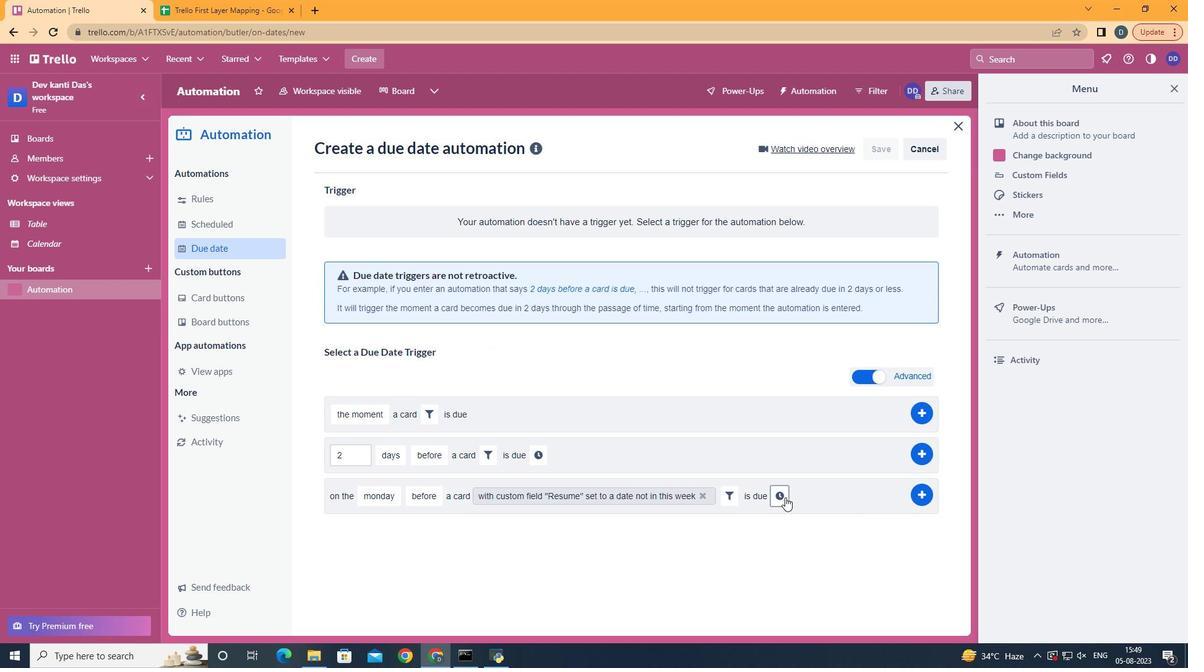 
Action: Mouse pressed left at (791, 503)
Screenshot: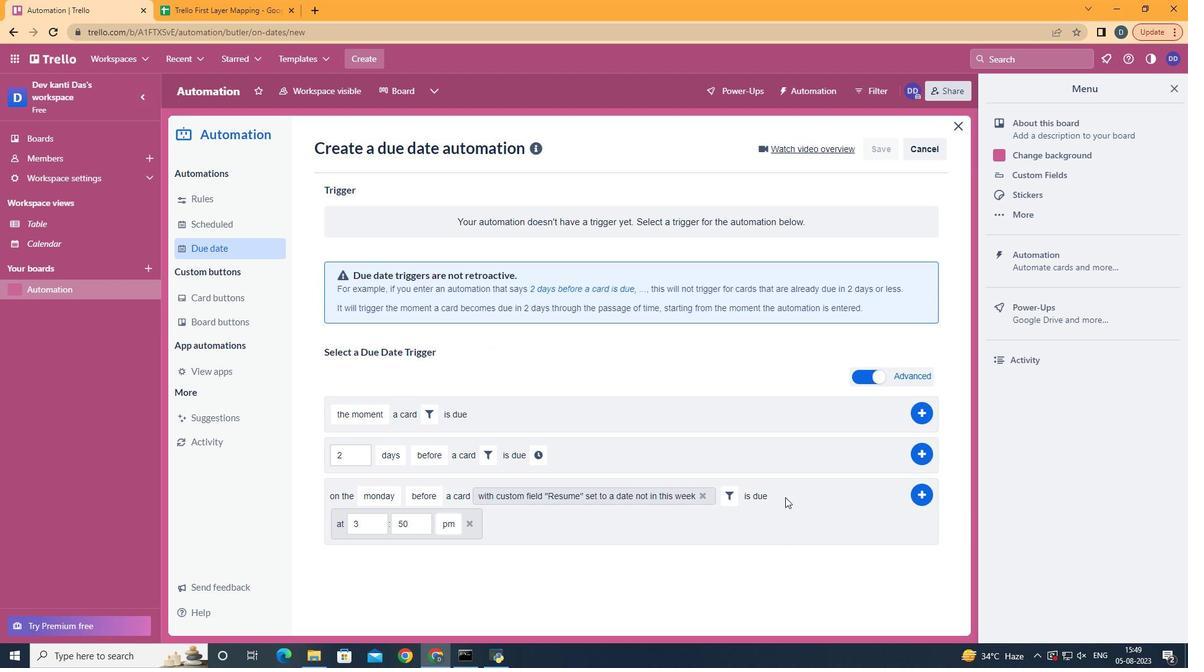 
Action: Mouse moved to (373, 533)
Screenshot: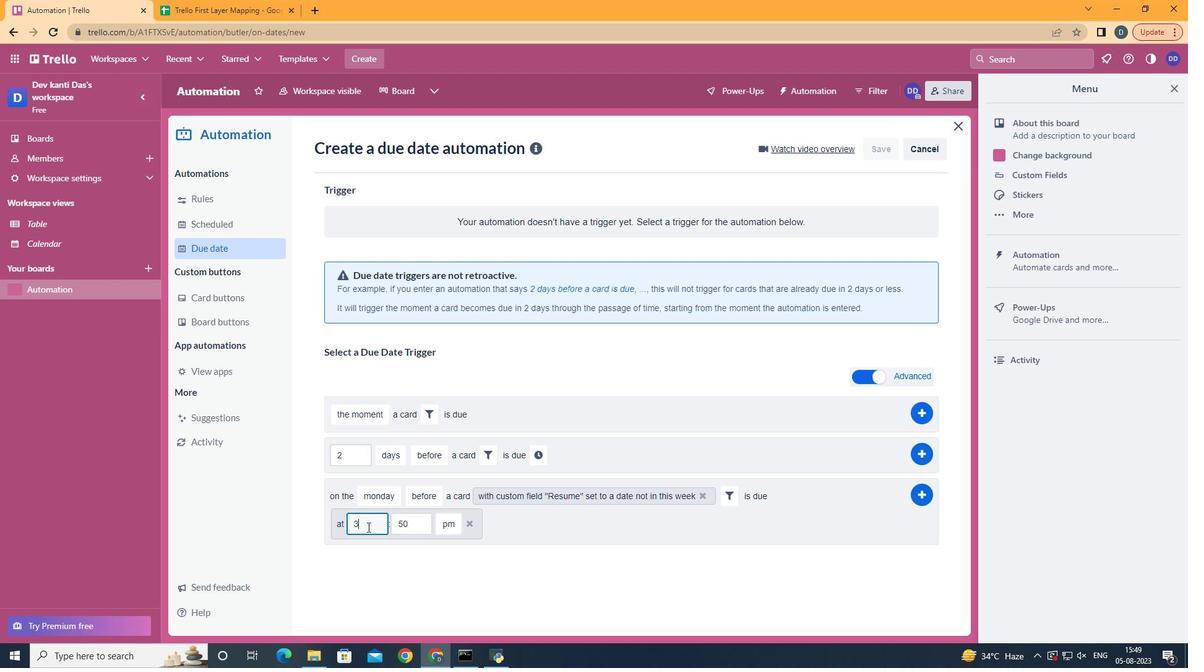 
Action: Mouse pressed left at (373, 533)
Screenshot: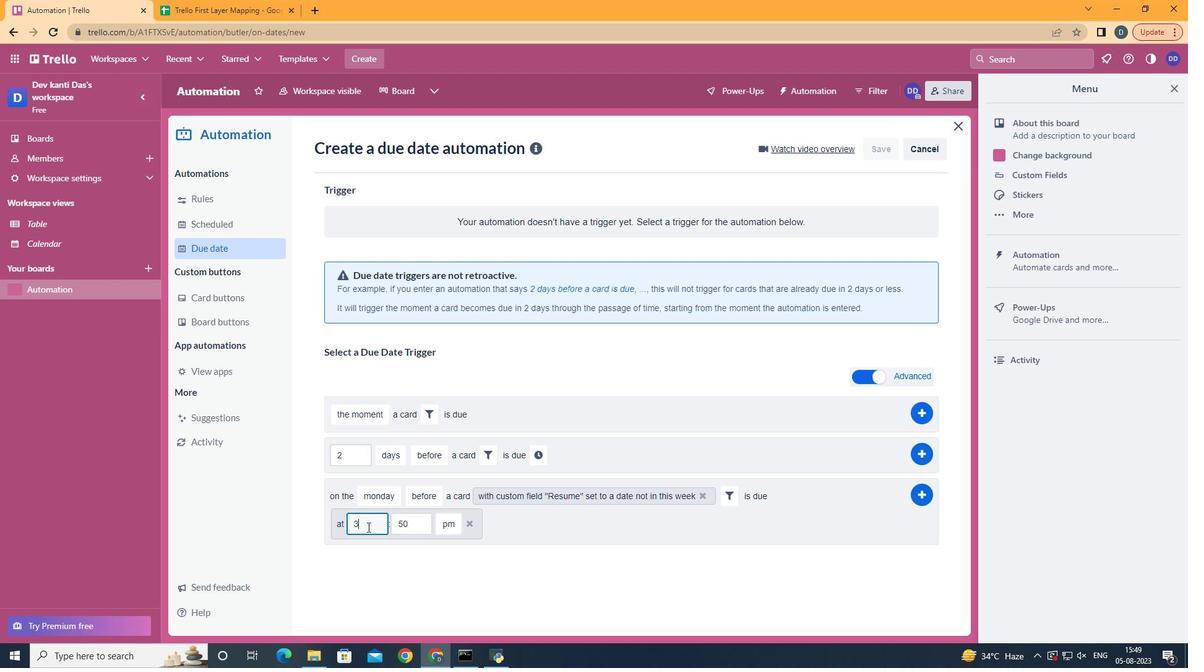 
Action: Mouse moved to (373, 533)
Screenshot: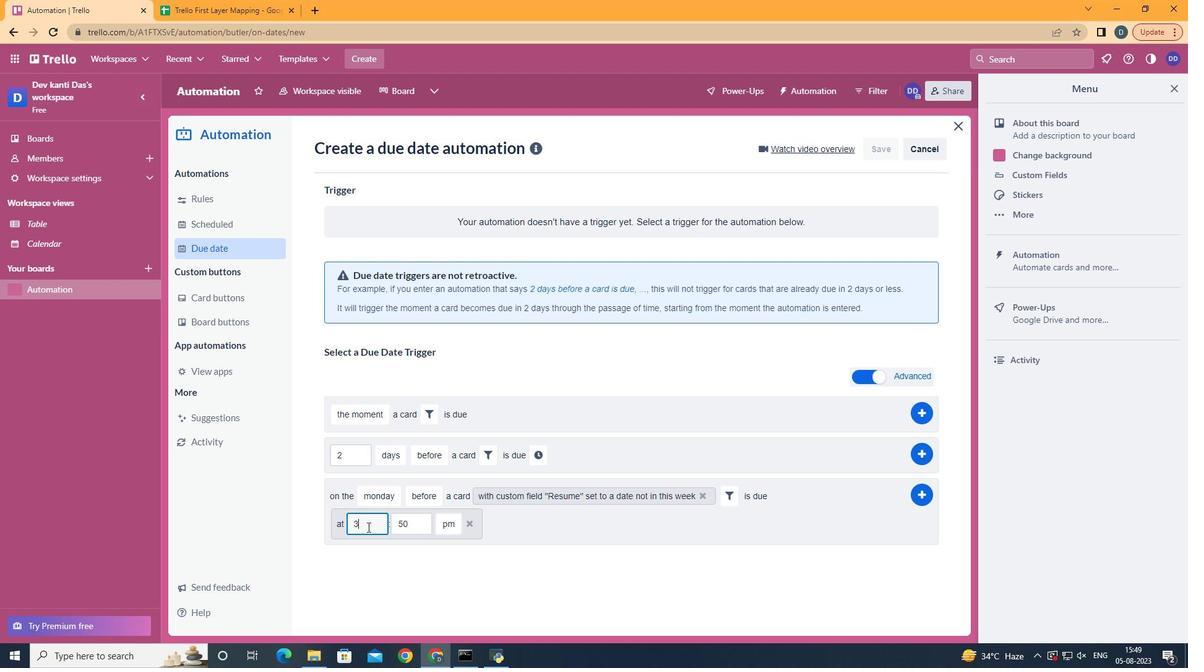 
Action: Key pressed <Key.backspace>11
Screenshot: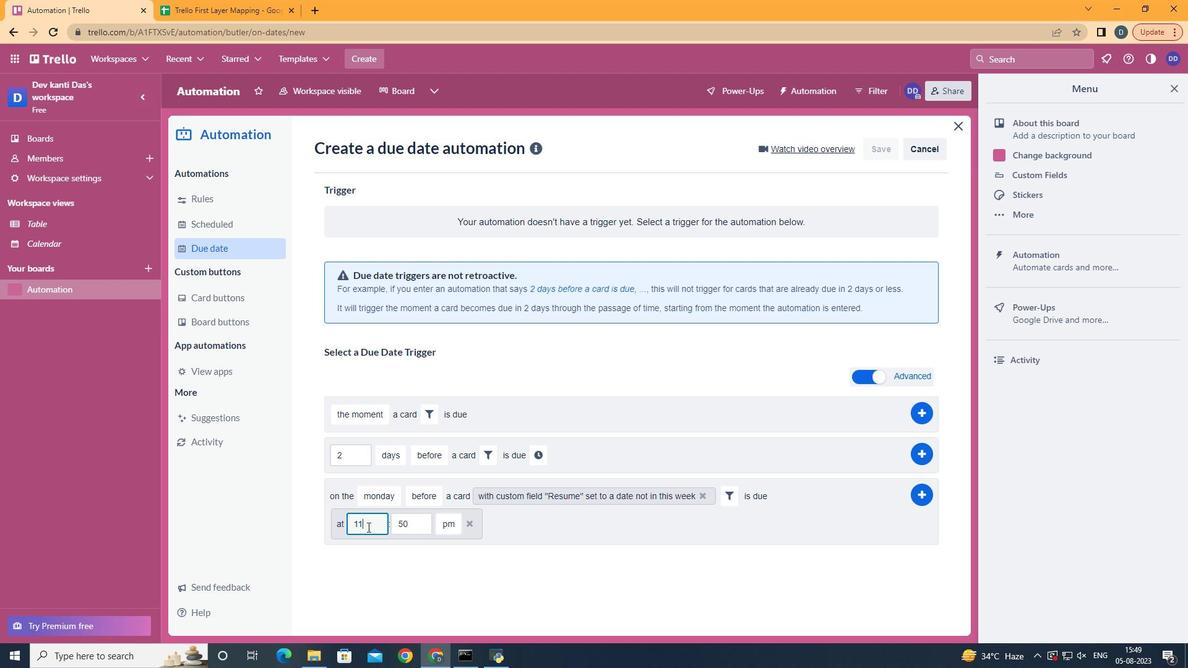 
Action: Mouse moved to (429, 530)
Screenshot: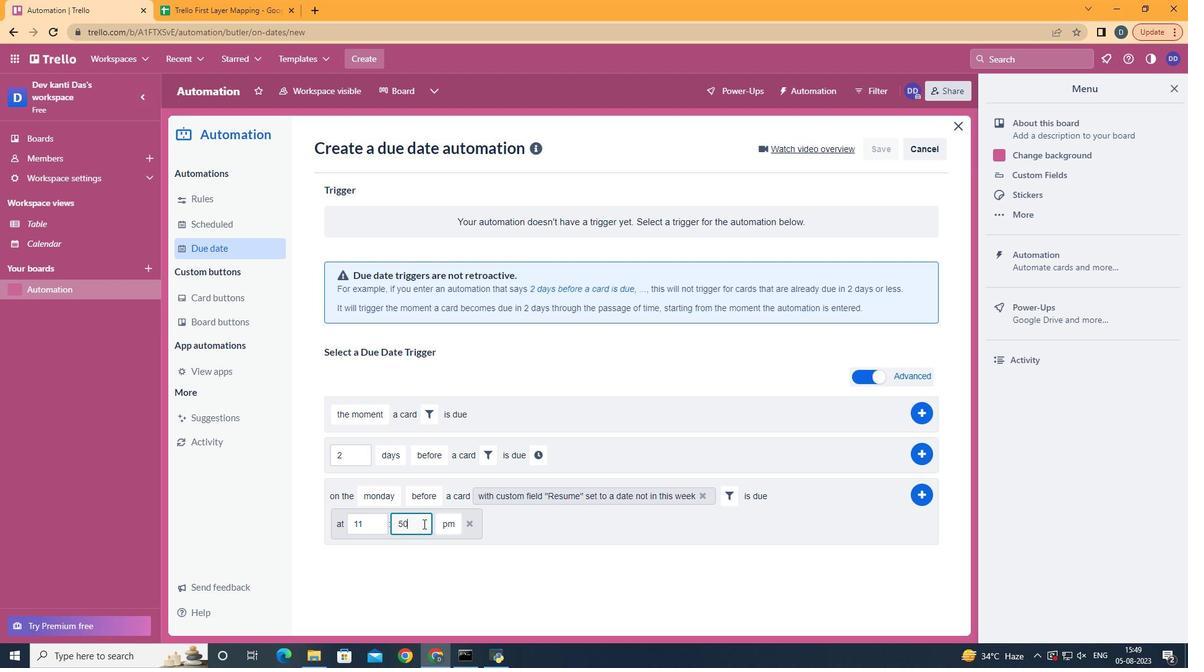 
Action: Mouse pressed left at (429, 530)
Screenshot: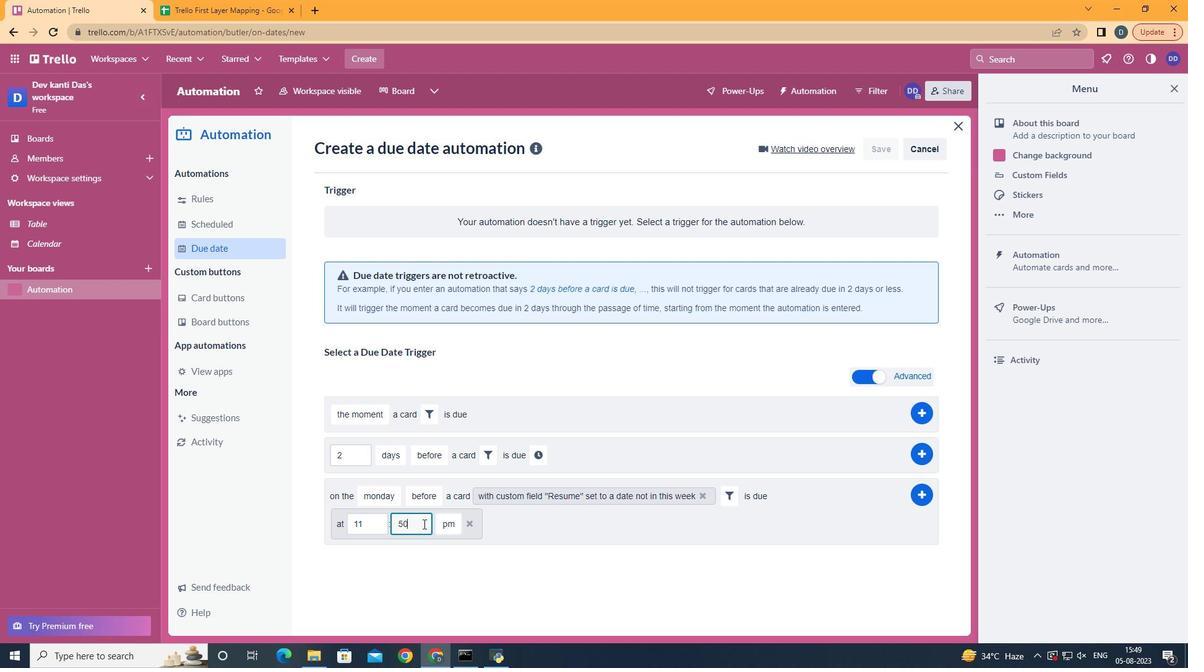 
Action: Key pressed <Key.backspace><Key.backspace>00
Screenshot: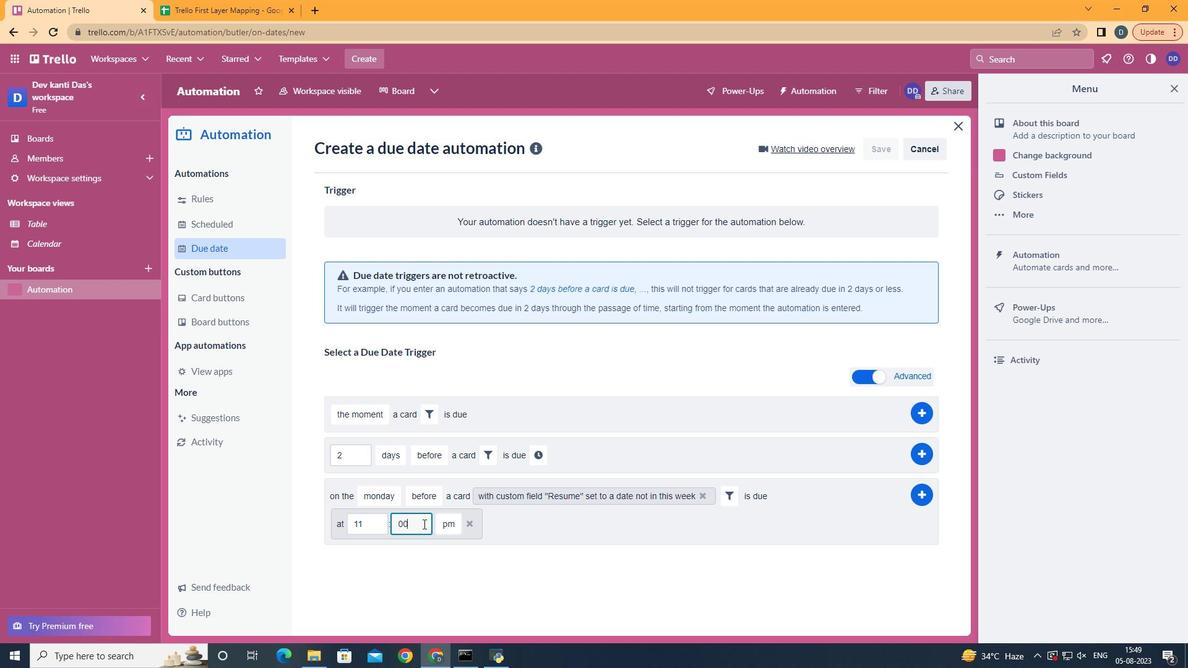 
Action: Mouse moved to (462, 547)
Screenshot: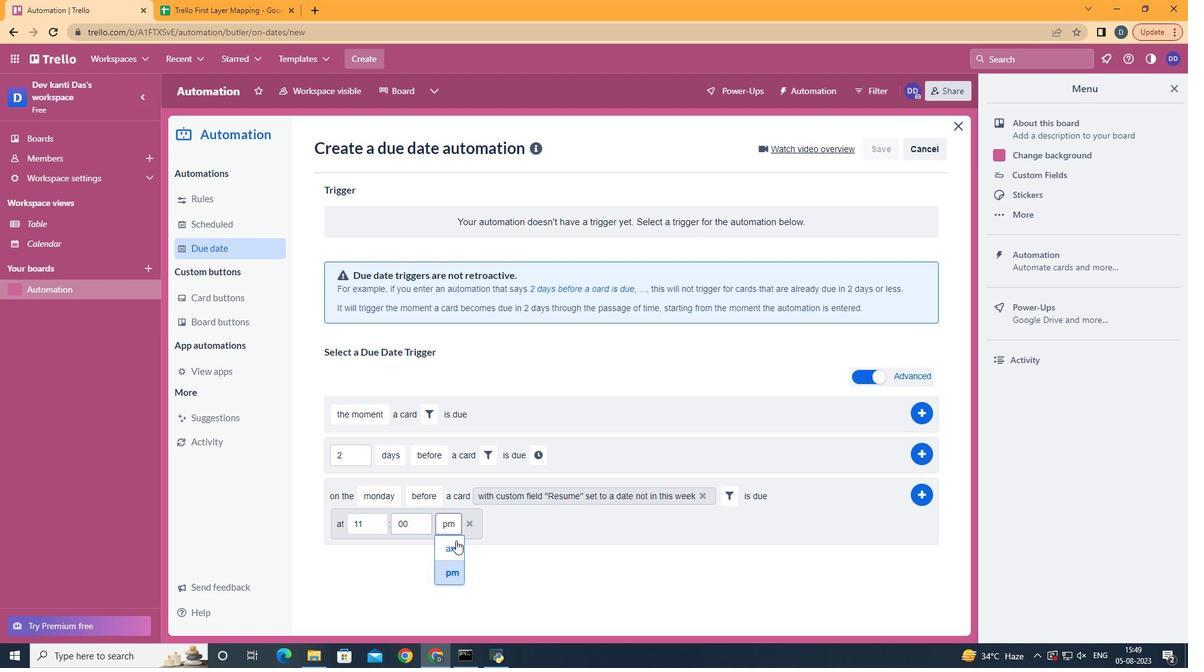 
Action: Mouse pressed left at (462, 547)
Screenshot: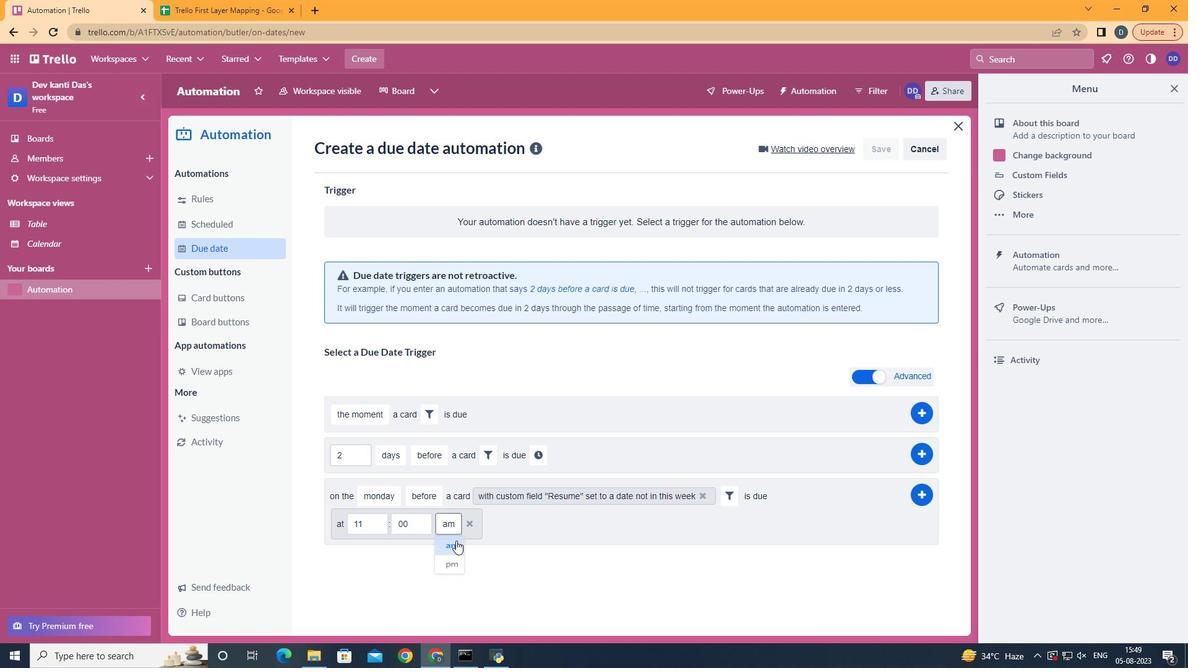 
Action: Mouse moved to (932, 501)
Screenshot: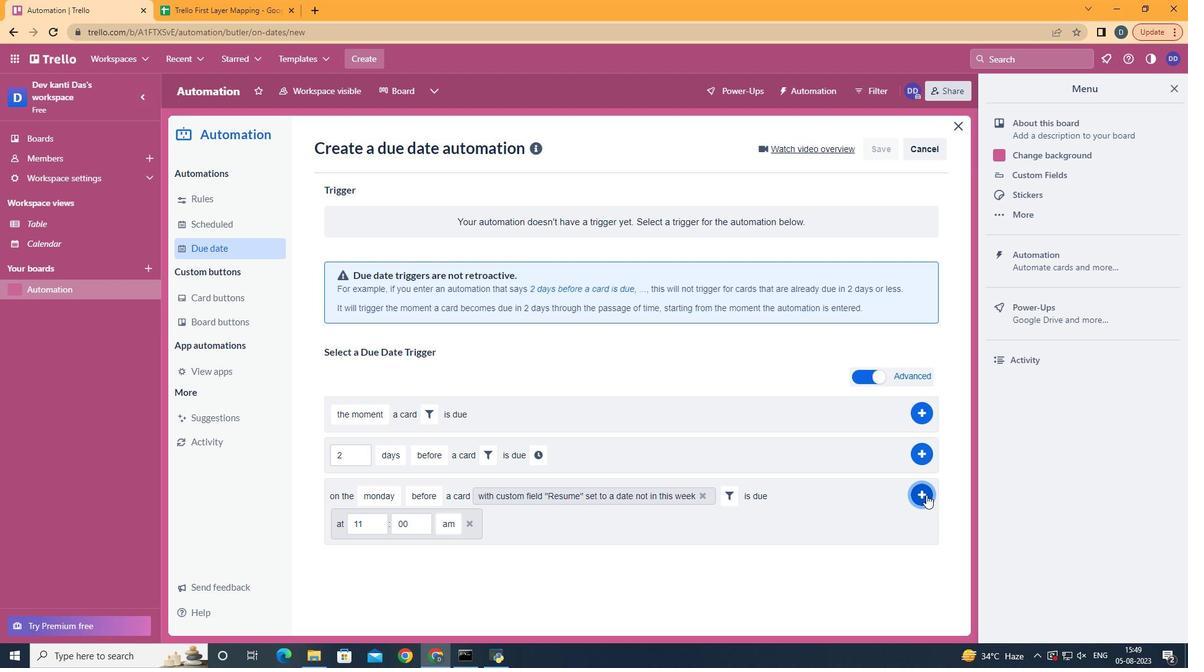 
Action: Mouse pressed left at (932, 501)
Screenshot: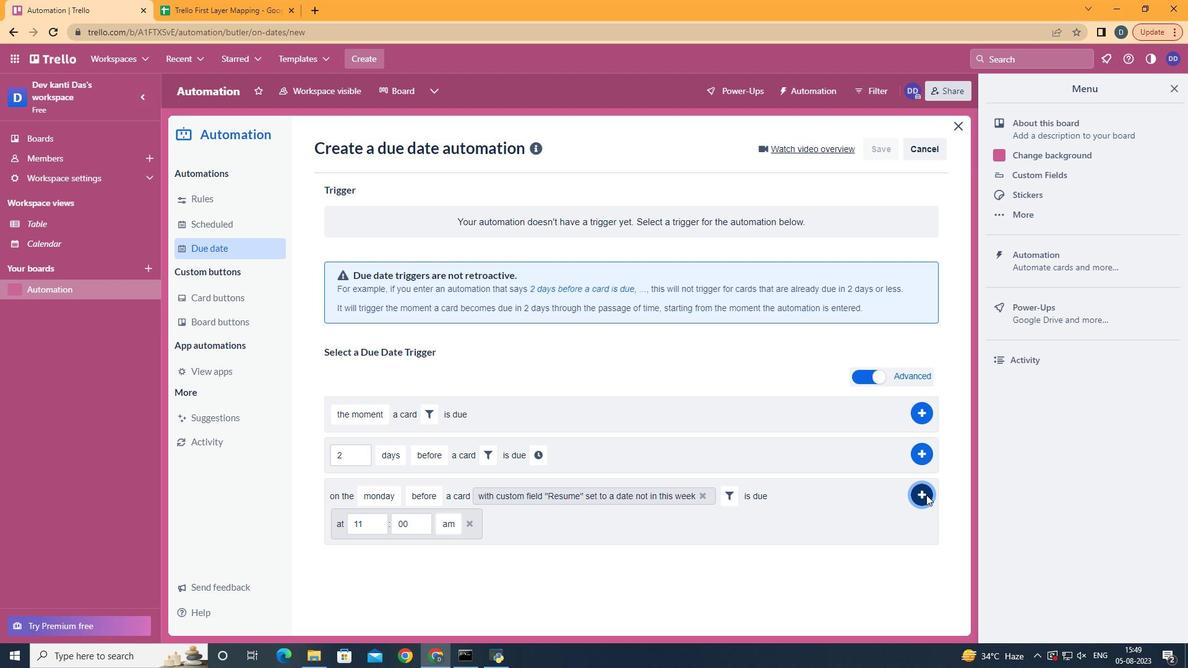 
Action: Mouse moved to (554, 230)
Screenshot: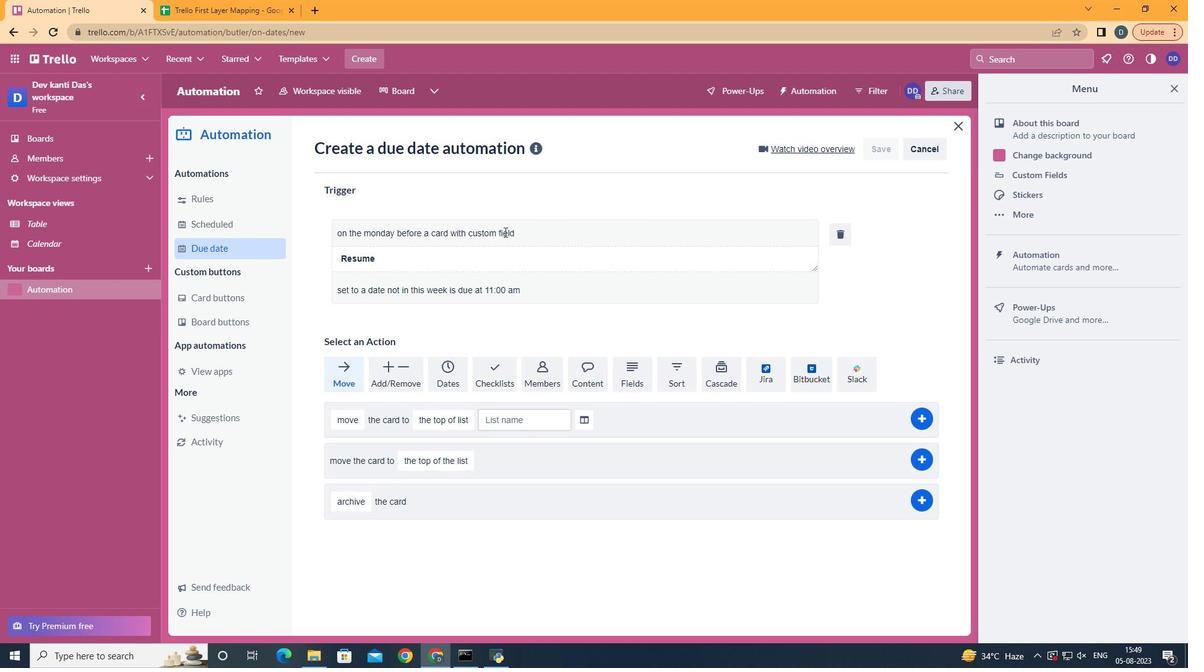 
